 Task: Create a due date automation trigger when advanced on, 2 working days before a card is due add fields with custom field "Resume" set to a date more than 1 working days ago at 11:00 AM.
Action: Mouse moved to (845, 247)
Screenshot: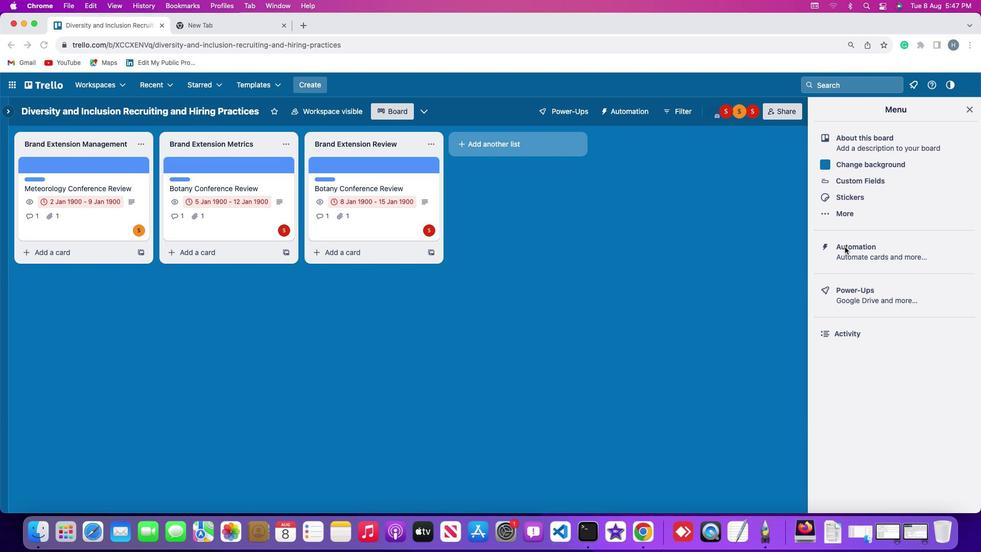 
Action: Mouse pressed left at (845, 247)
Screenshot: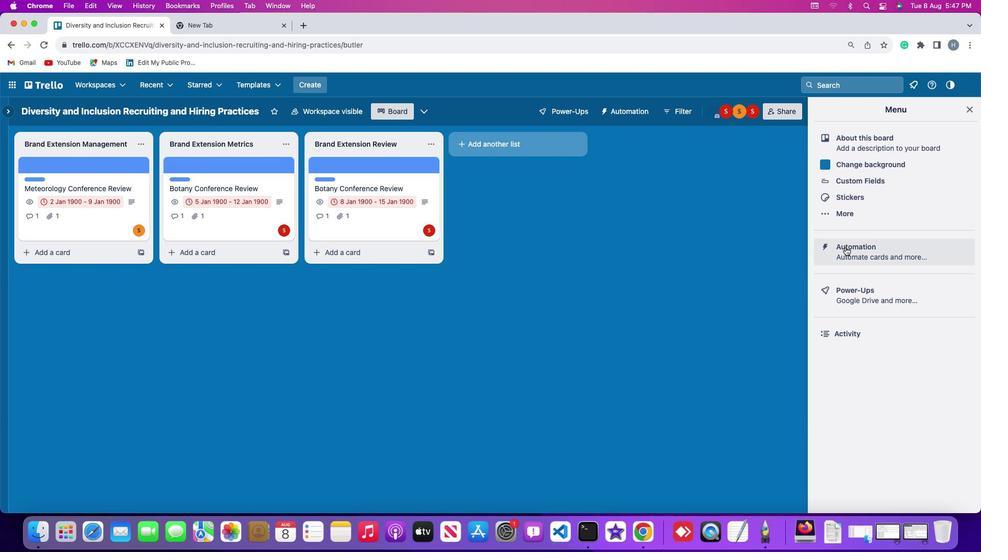
Action: Mouse moved to (845, 247)
Screenshot: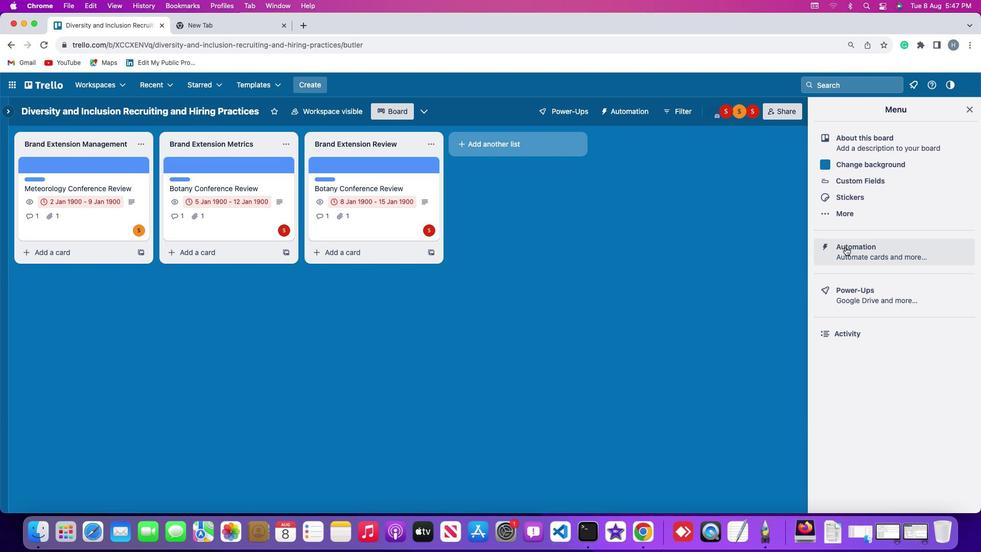 
Action: Mouse pressed left at (845, 247)
Screenshot: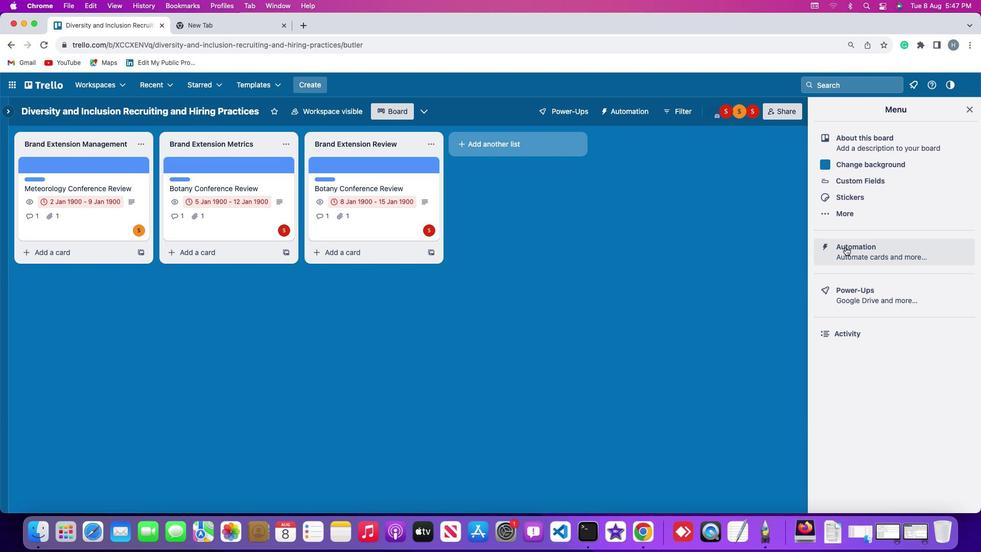 
Action: Mouse moved to (75, 243)
Screenshot: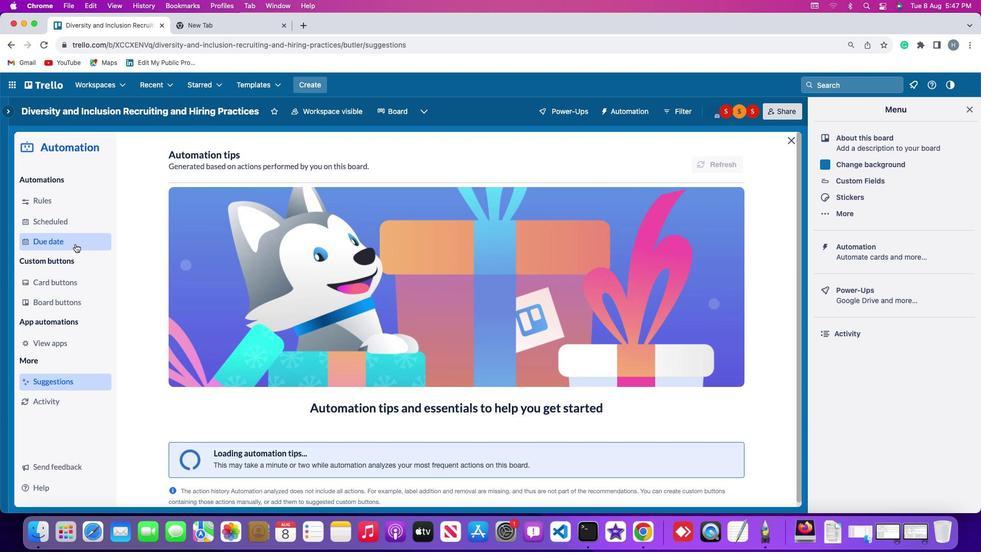 
Action: Mouse pressed left at (75, 243)
Screenshot: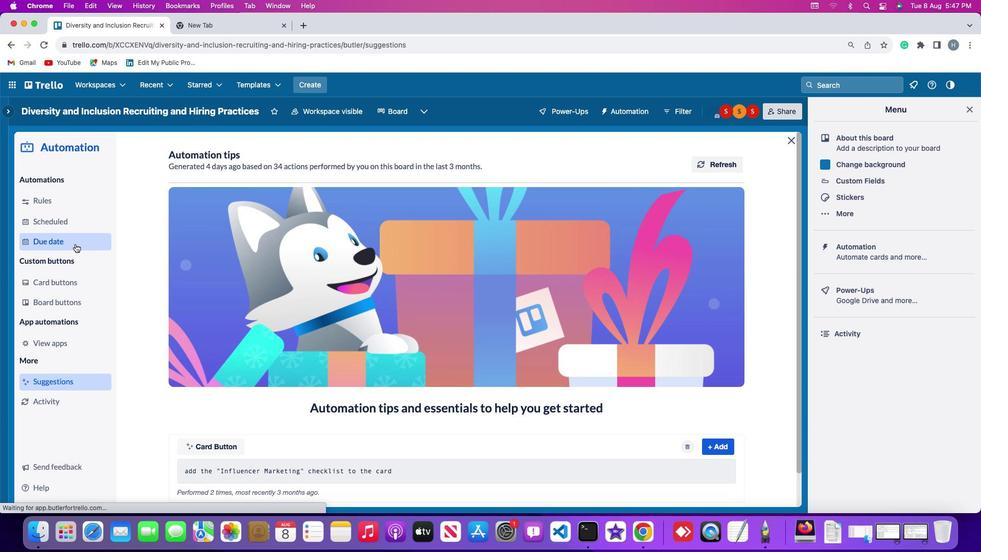 
Action: Mouse moved to (706, 161)
Screenshot: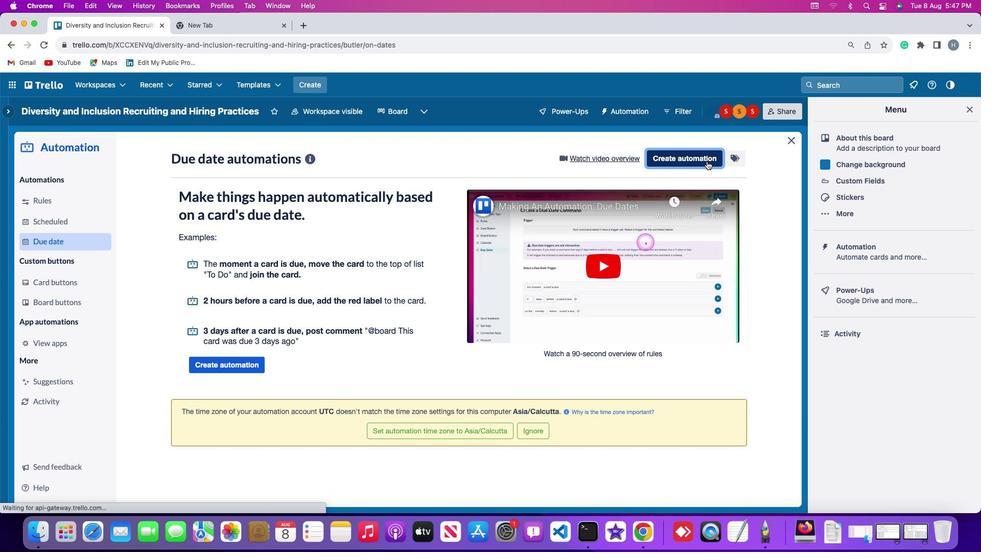 
Action: Mouse pressed left at (706, 161)
Screenshot: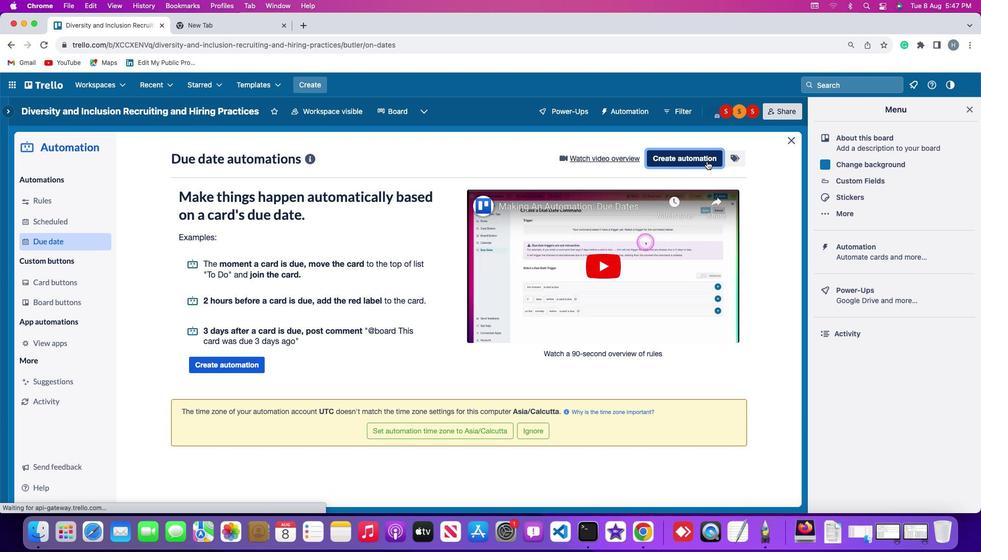 
Action: Mouse moved to (272, 251)
Screenshot: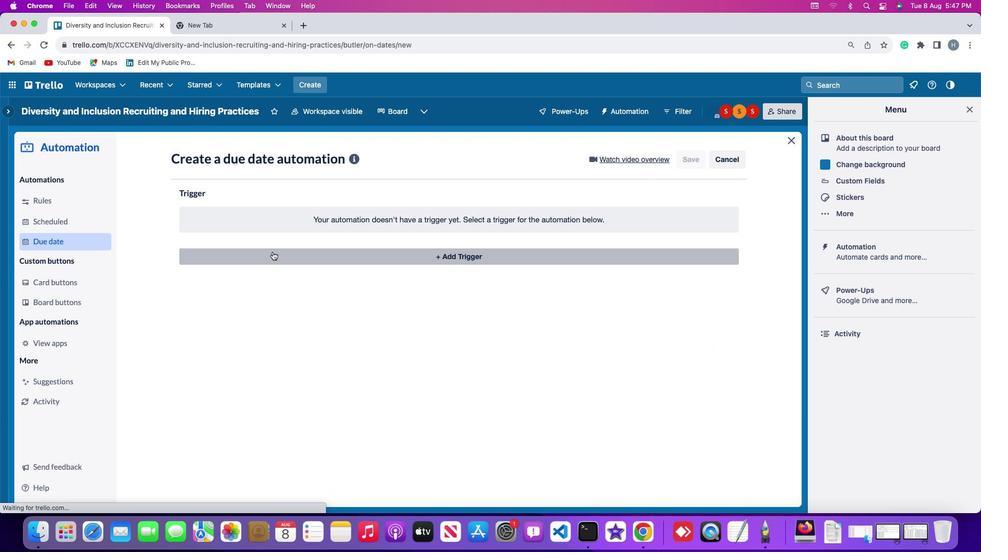 
Action: Mouse pressed left at (272, 251)
Screenshot: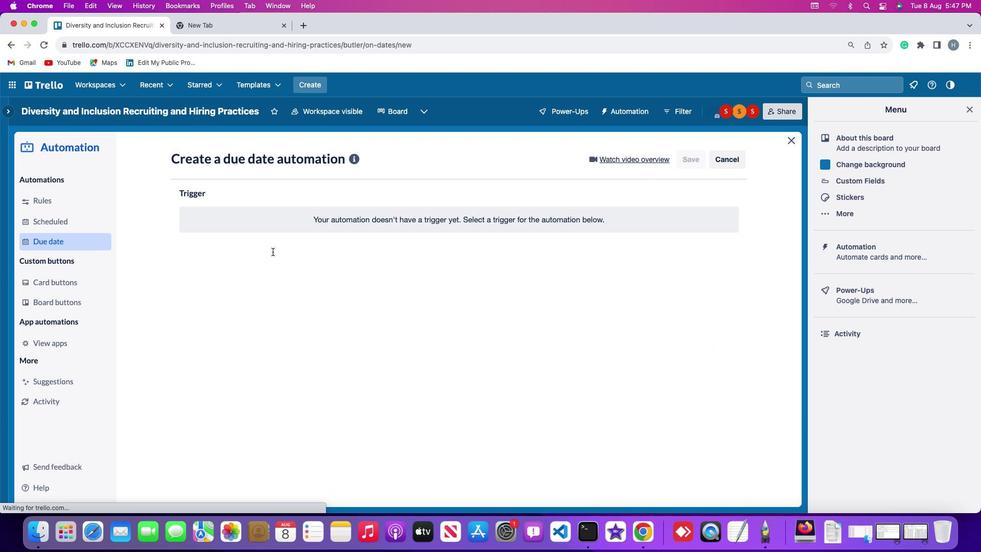 
Action: Mouse moved to (198, 407)
Screenshot: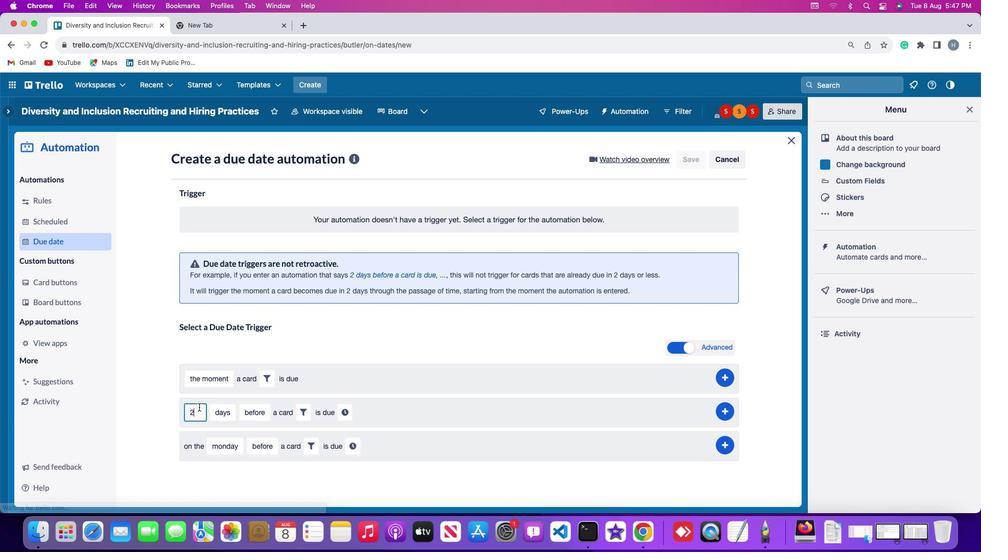 
Action: Mouse pressed left at (198, 407)
Screenshot: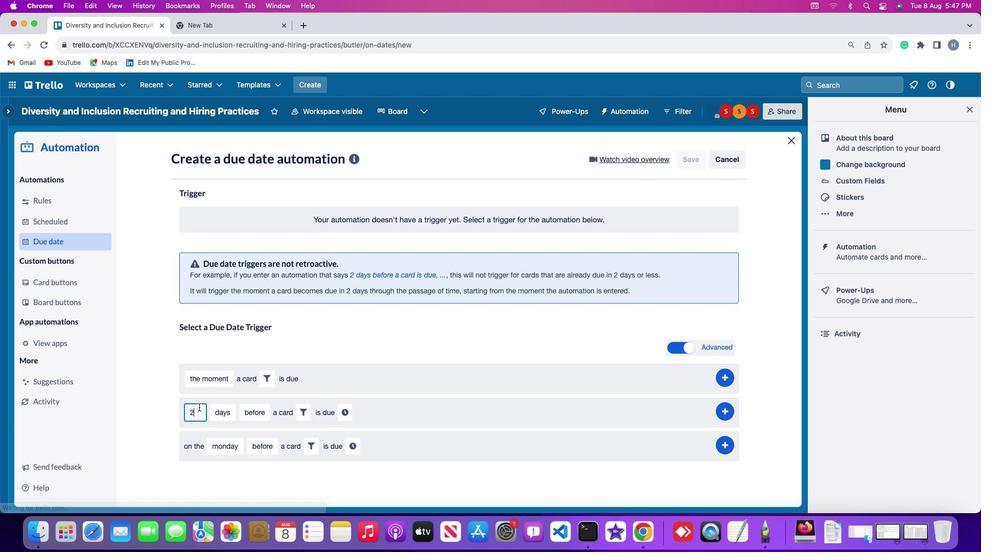 
Action: Key pressed Key.backspace'2'
Screenshot: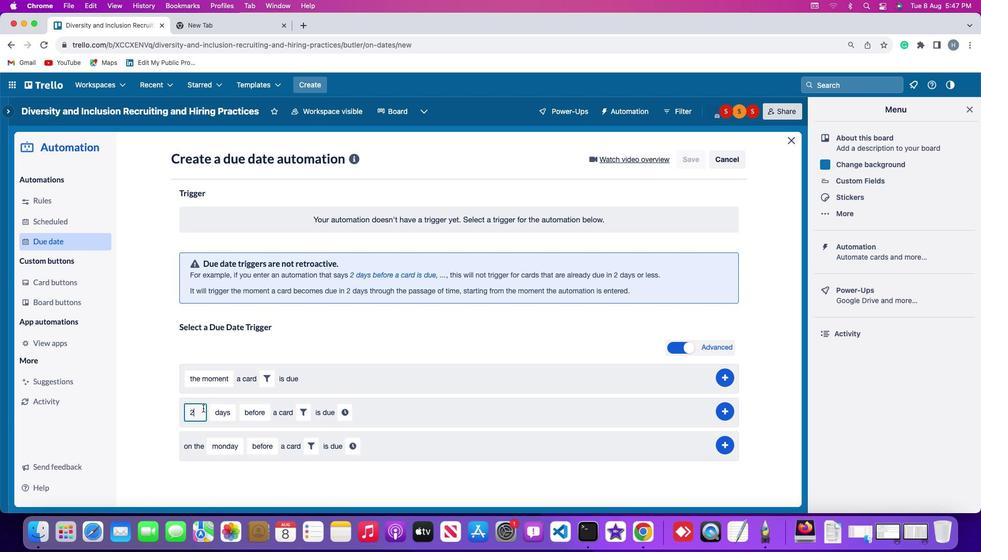 
Action: Mouse moved to (229, 407)
Screenshot: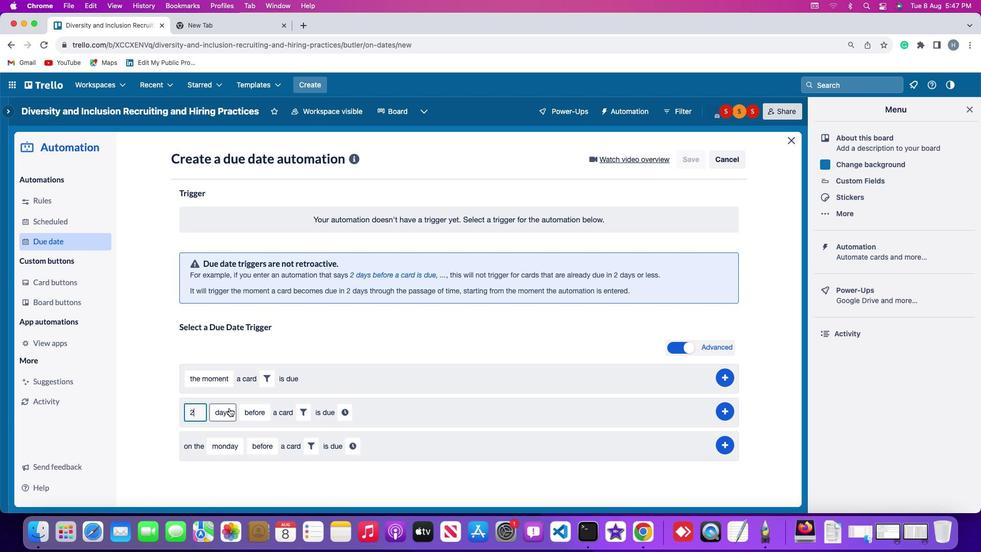 
Action: Mouse pressed left at (229, 407)
Screenshot: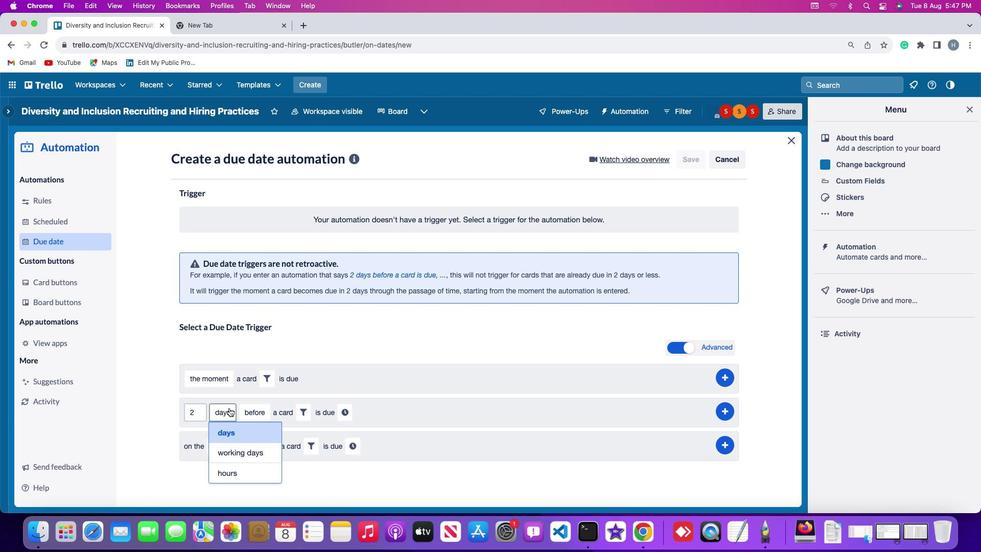 
Action: Mouse moved to (233, 457)
Screenshot: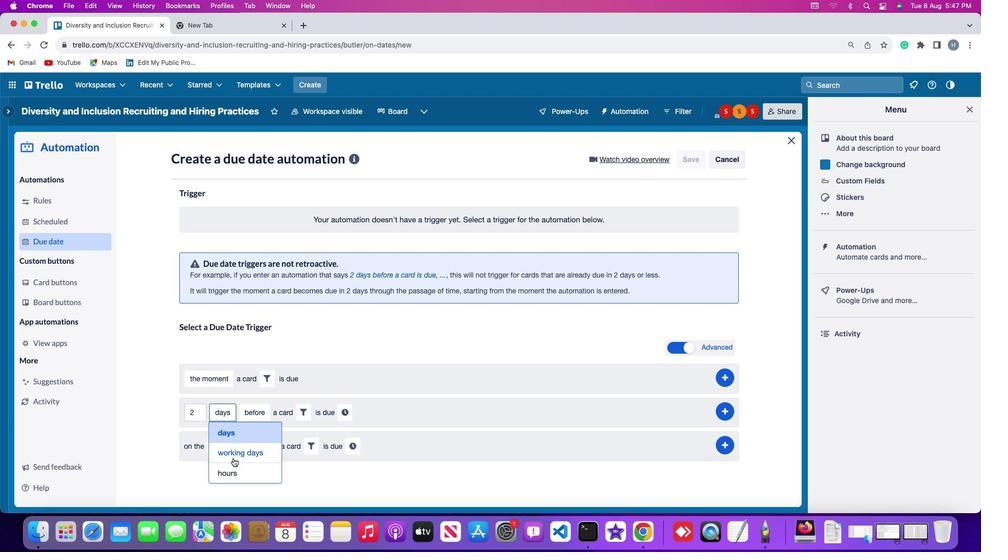 
Action: Mouse pressed left at (233, 457)
Screenshot: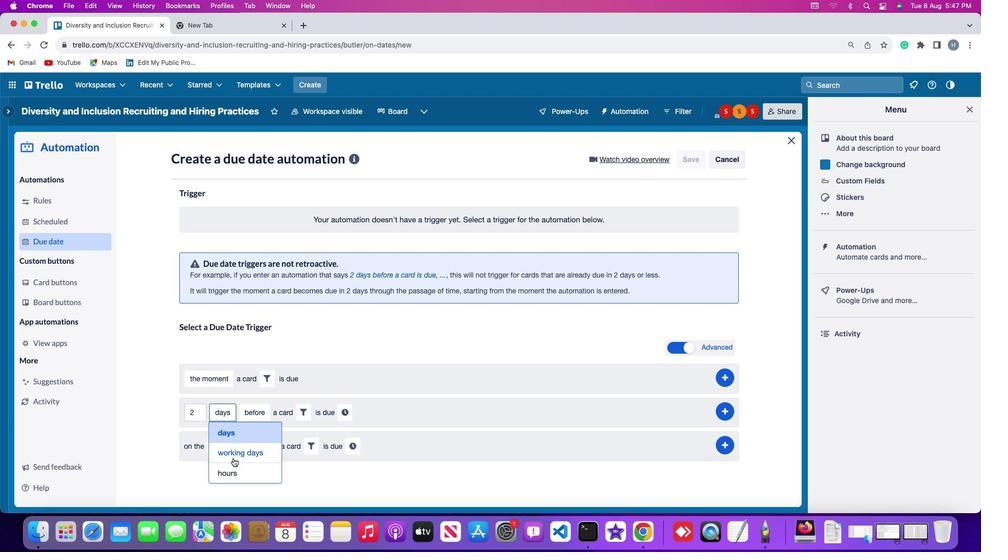 
Action: Mouse moved to (286, 411)
Screenshot: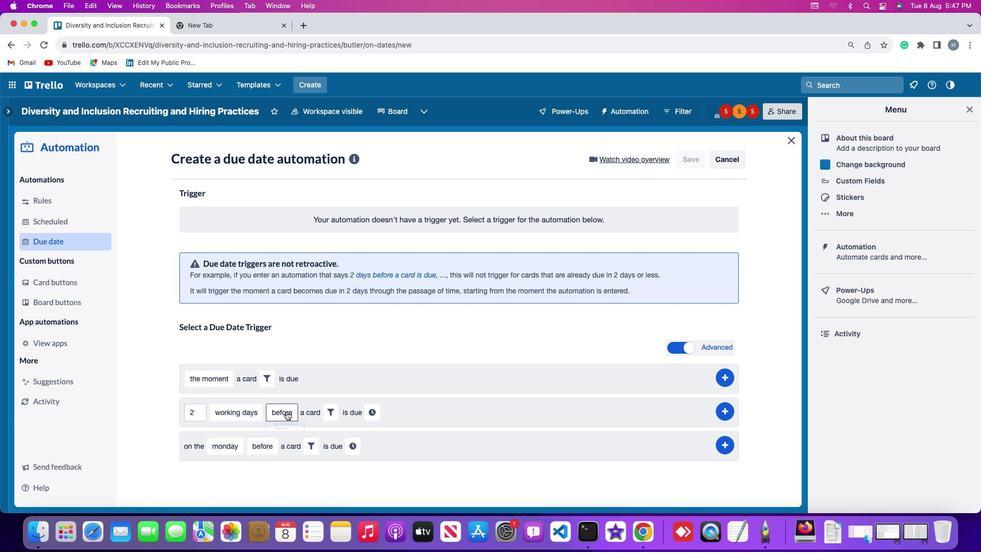 
Action: Mouse pressed left at (286, 411)
Screenshot: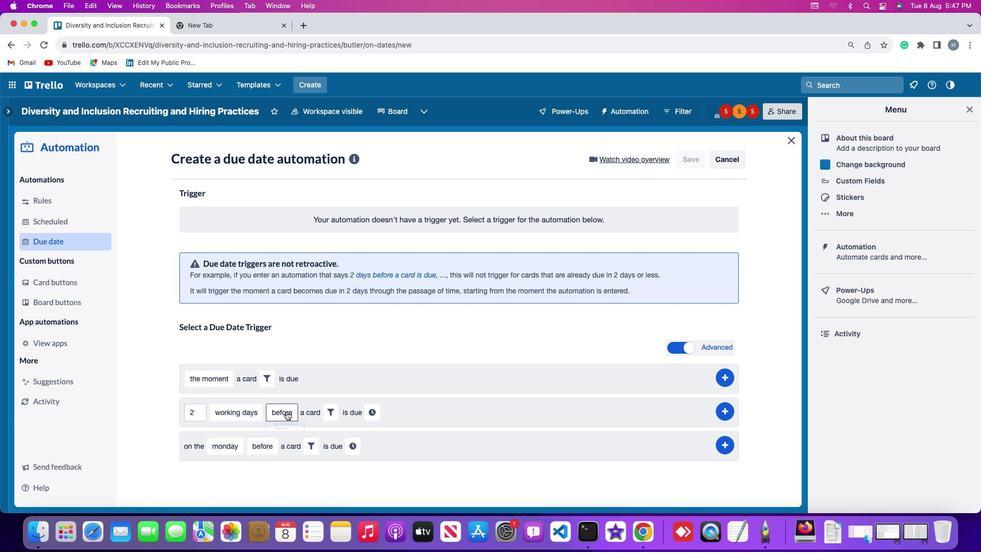 
Action: Mouse moved to (286, 433)
Screenshot: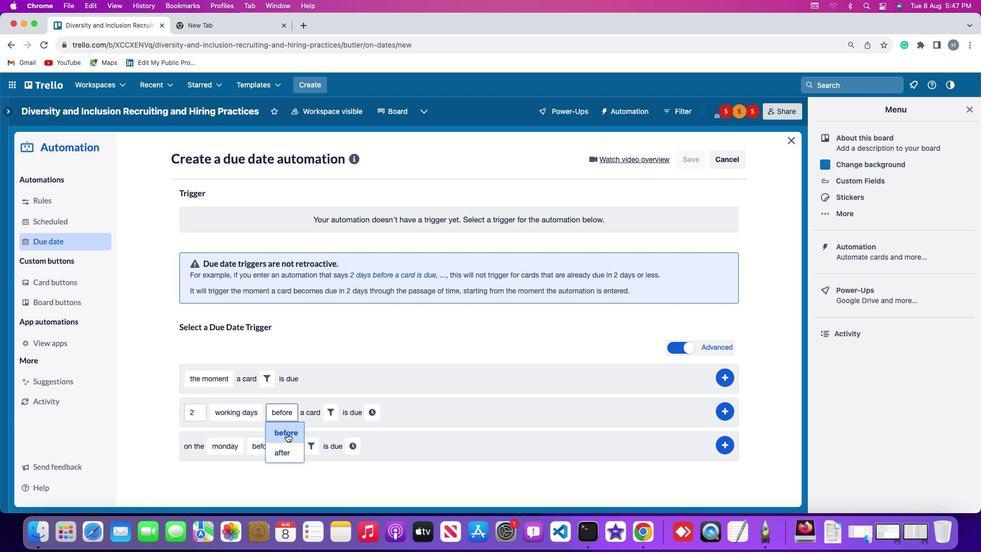 
Action: Mouse pressed left at (286, 433)
Screenshot: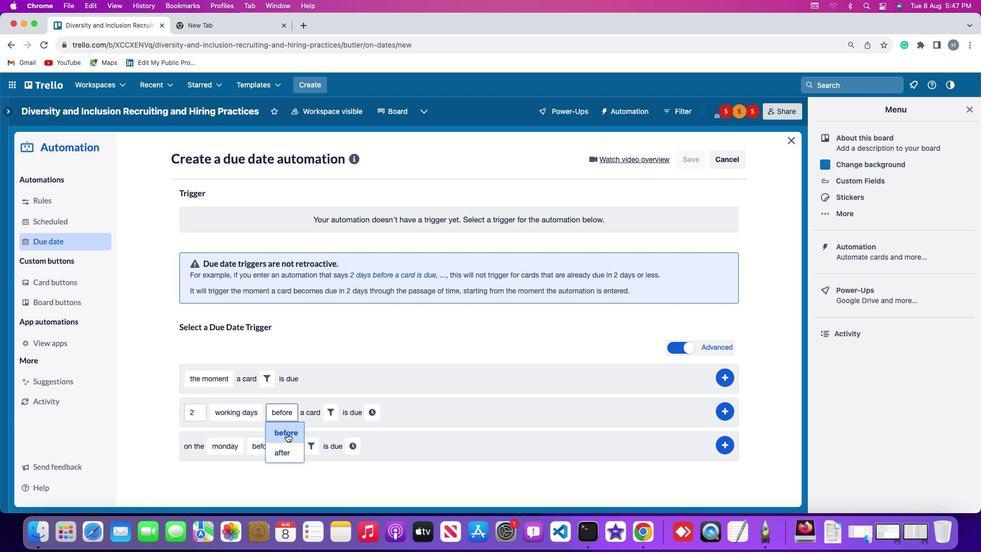 
Action: Mouse moved to (330, 414)
Screenshot: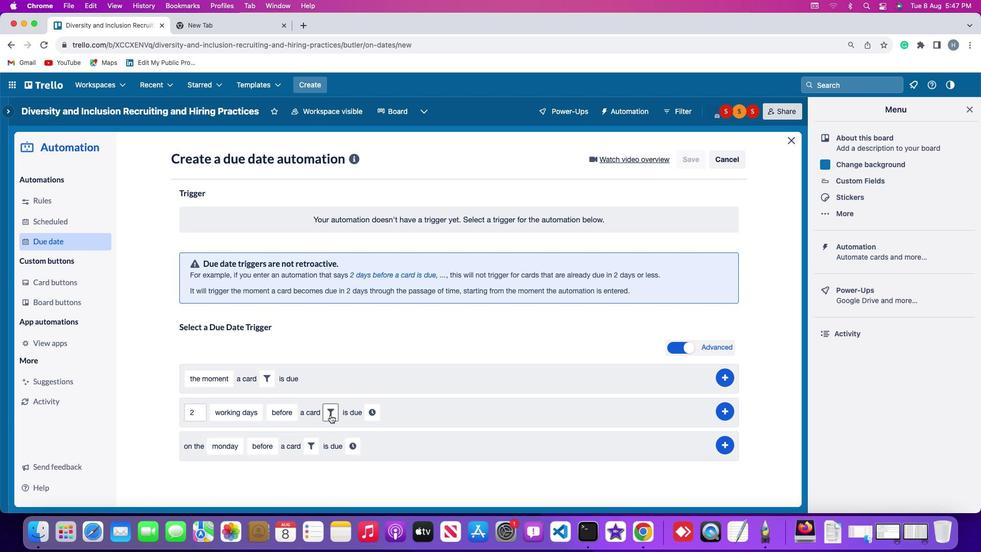 
Action: Mouse pressed left at (330, 414)
Screenshot: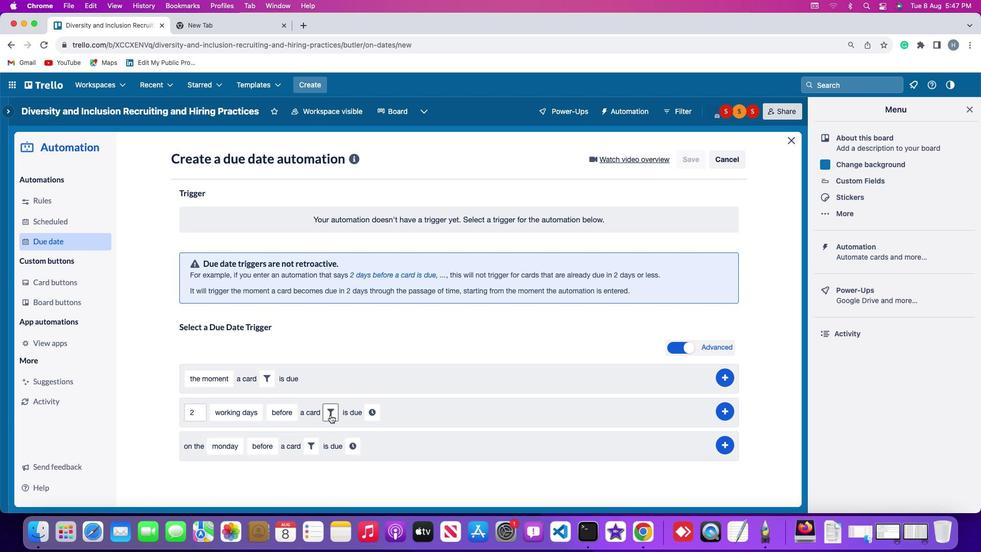 
Action: Mouse moved to (493, 446)
Screenshot: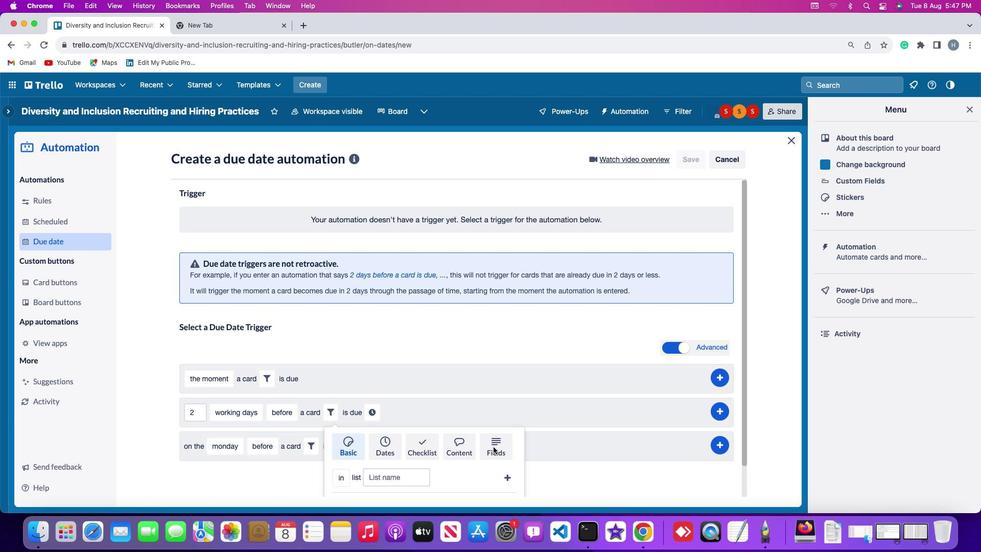 
Action: Mouse pressed left at (493, 446)
Screenshot: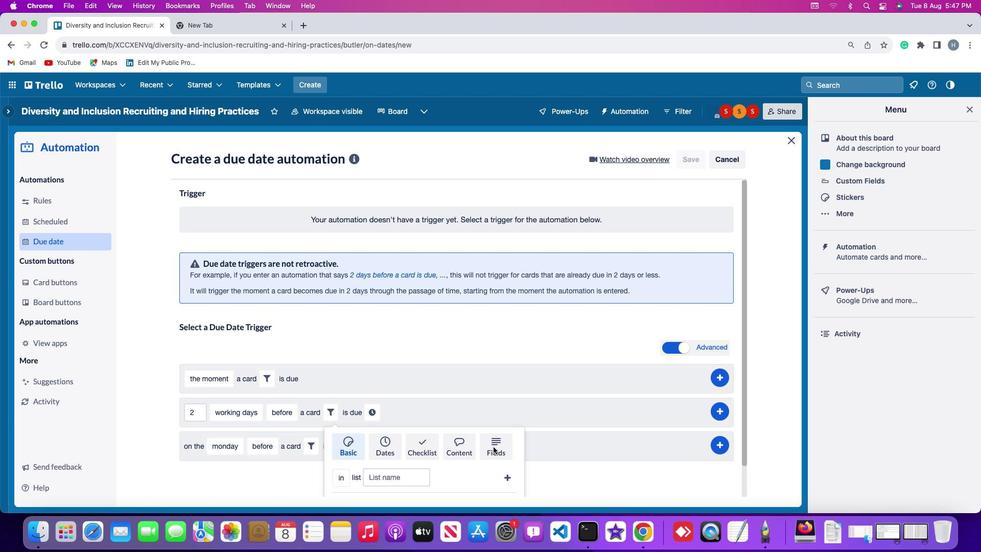 
Action: Mouse moved to (305, 467)
Screenshot: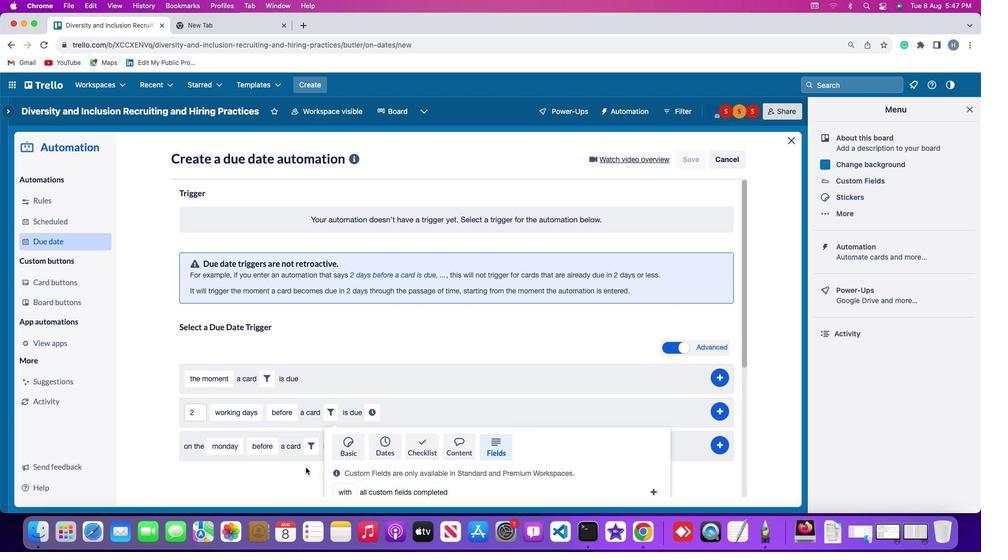 
Action: Mouse scrolled (305, 467) with delta (0, 0)
Screenshot: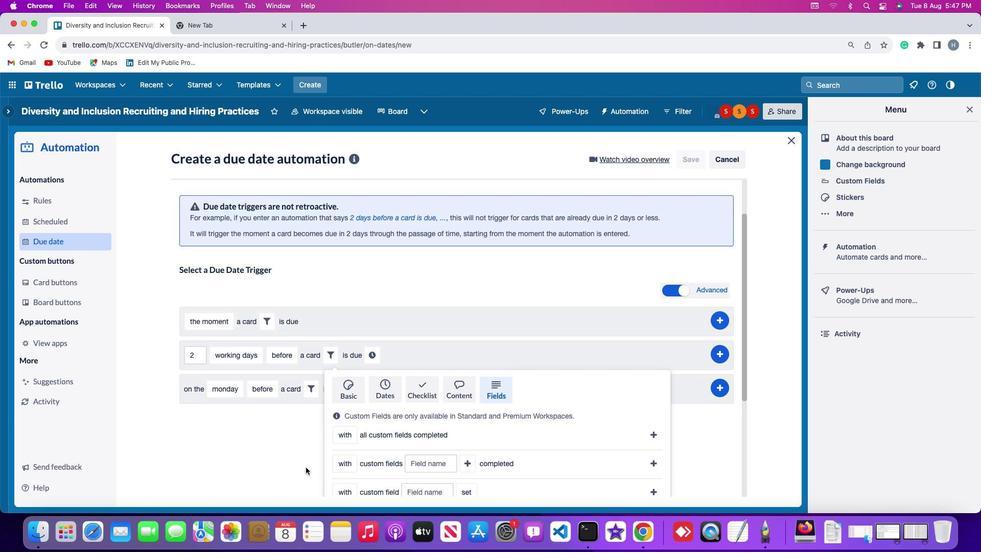 
Action: Mouse scrolled (305, 467) with delta (0, 0)
Screenshot: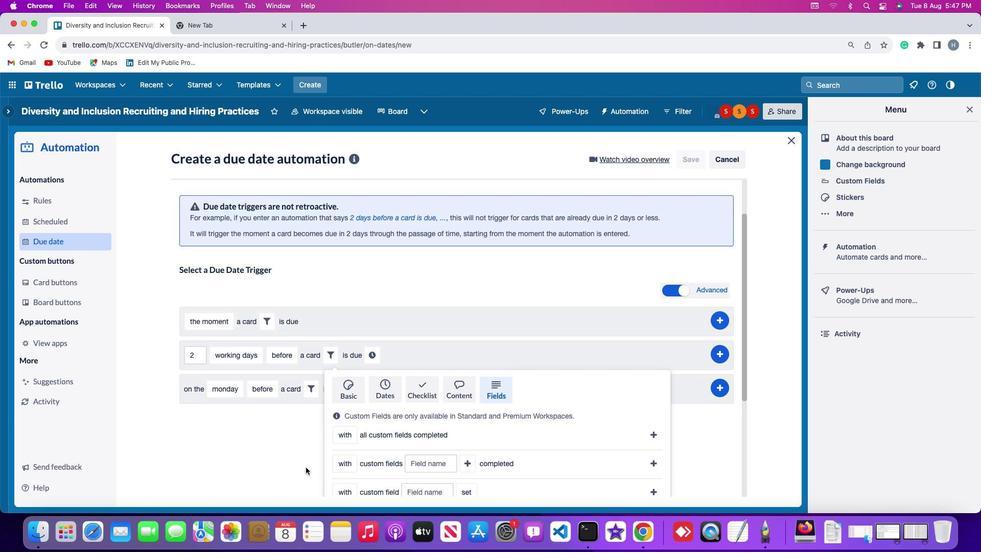 
Action: Mouse scrolled (305, 467) with delta (0, -1)
Screenshot: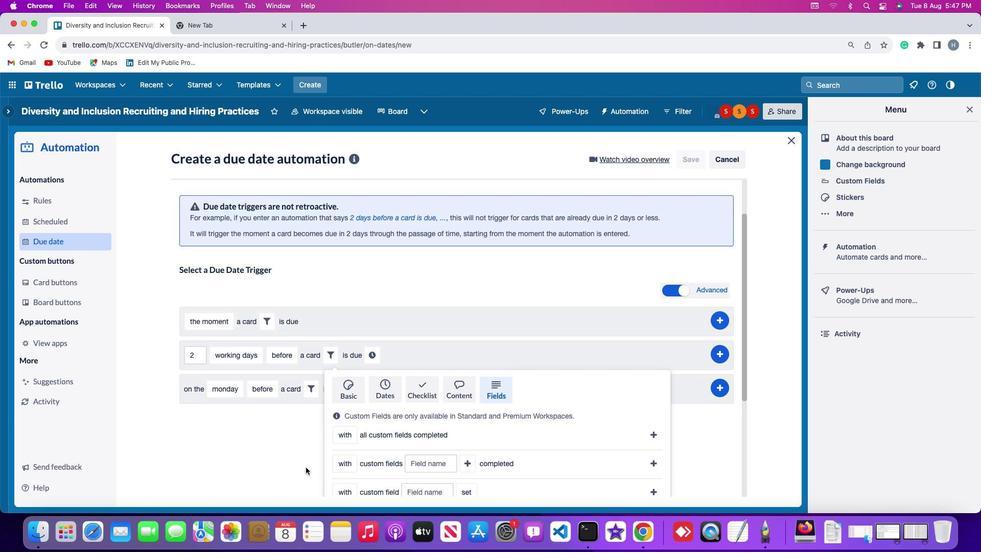 
Action: Mouse scrolled (305, 467) with delta (0, -2)
Screenshot: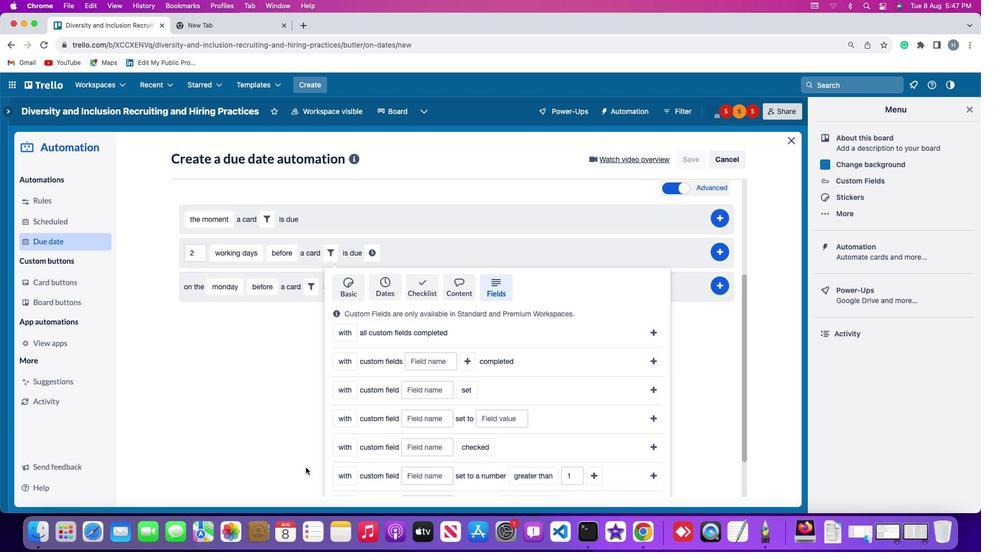 
Action: Mouse scrolled (305, 467) with delta (0, -2)
Screenshot: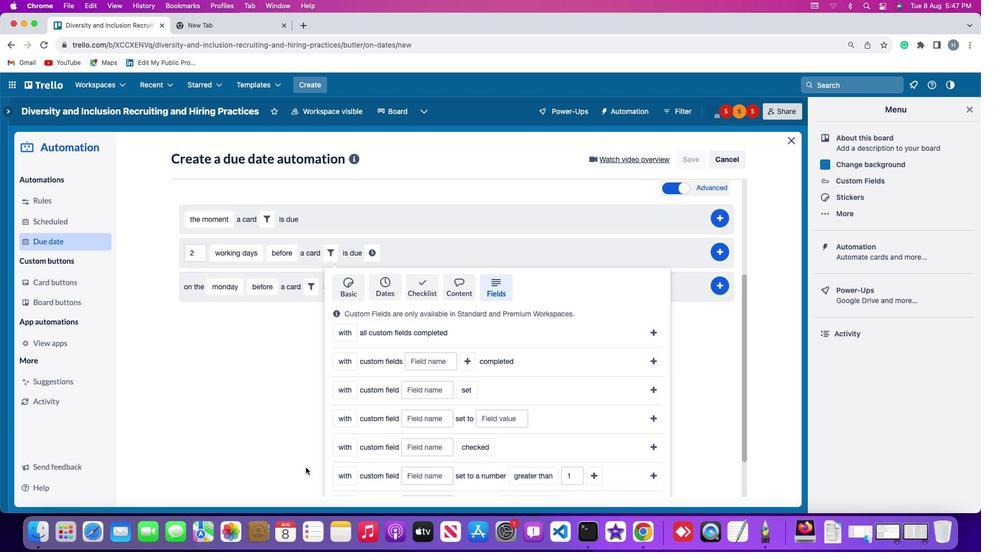 
Action: Mouse scrolled (305, 467) with delta (0, -3)
Screenshot: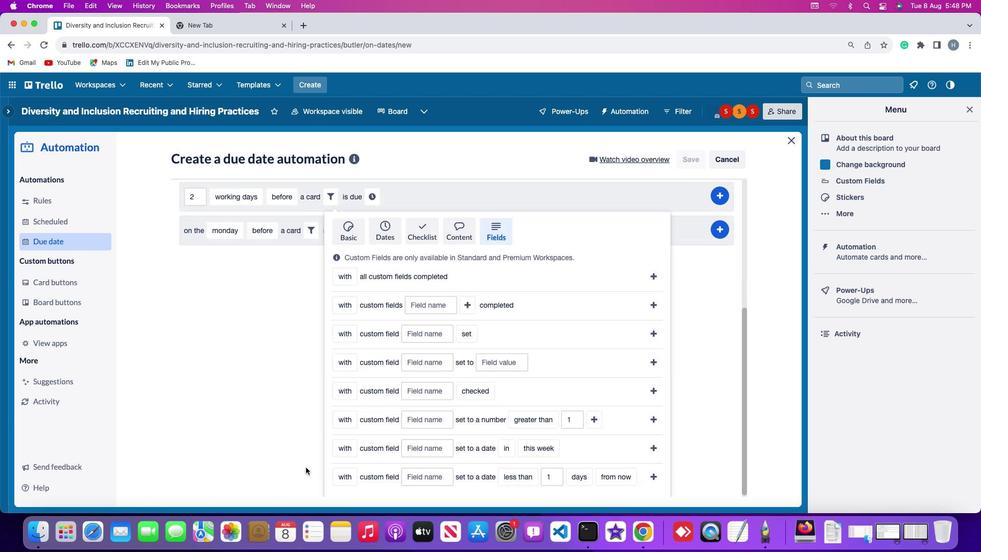 
Action: Mouse scrolled (305, 467) with delta (0, -3)
Screenshot: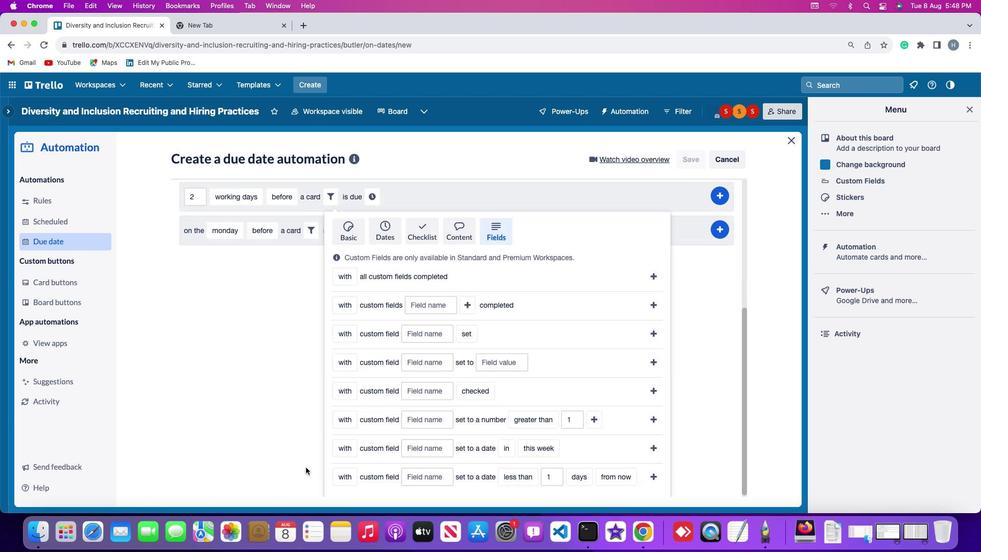 
Action: Mouse scrolled (305, 467) with delta (0, 0)
Screenshot: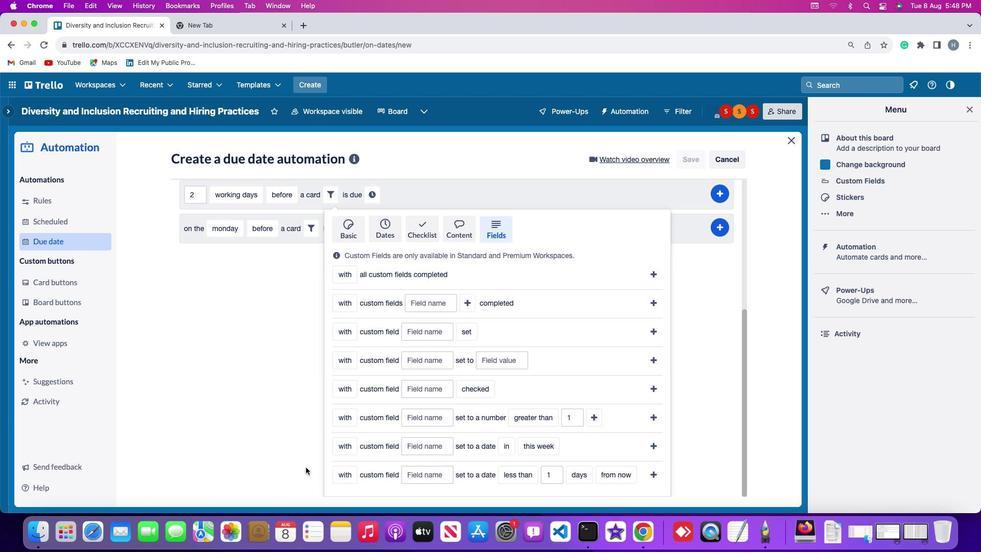 
Action: Mouse scrolled (305, 467) with delta (0, 0)
Screenshot: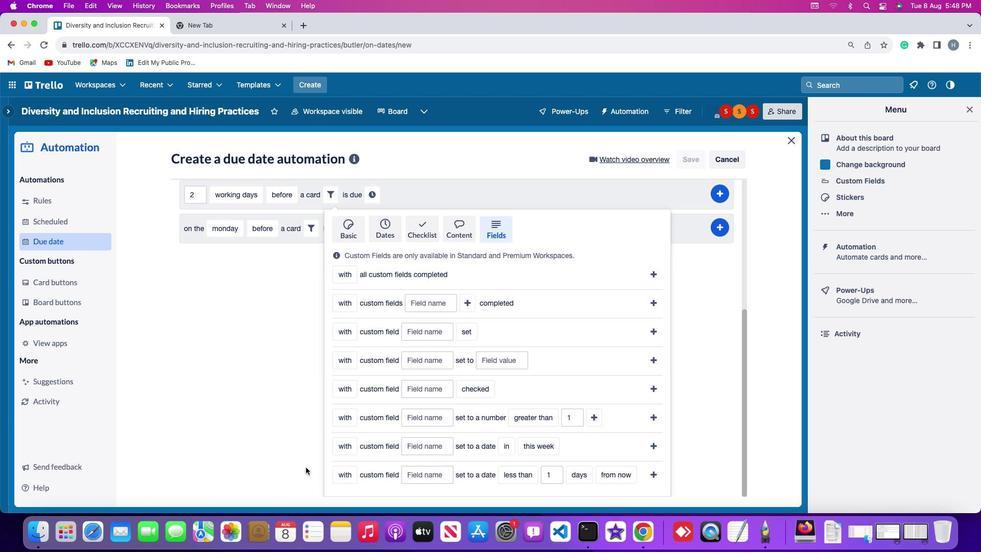
Action: Mouse scrolled (305, 467) with delta (0, -1)
Screenshot: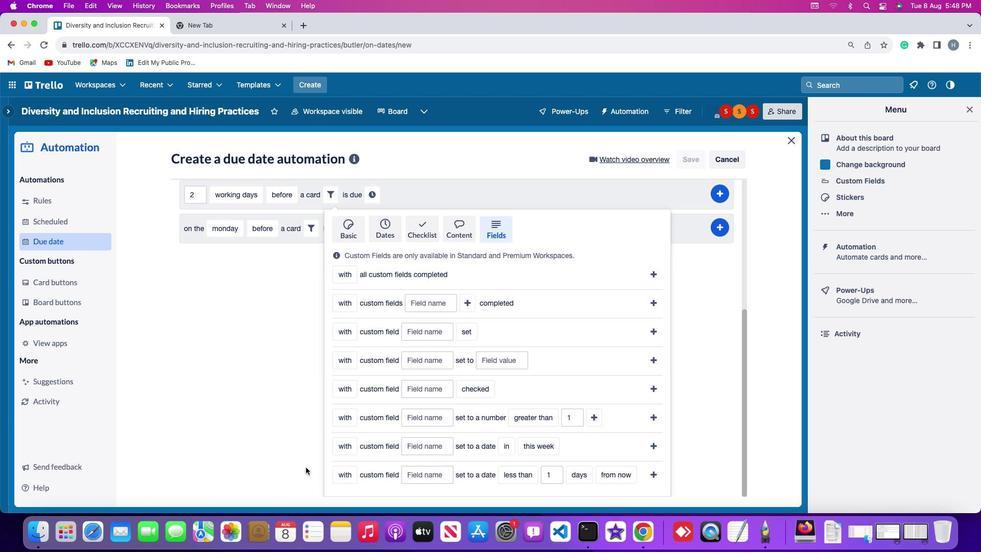 
Action: Mouse scrolled (305, 467) with delta (0, -2)
Screenshot: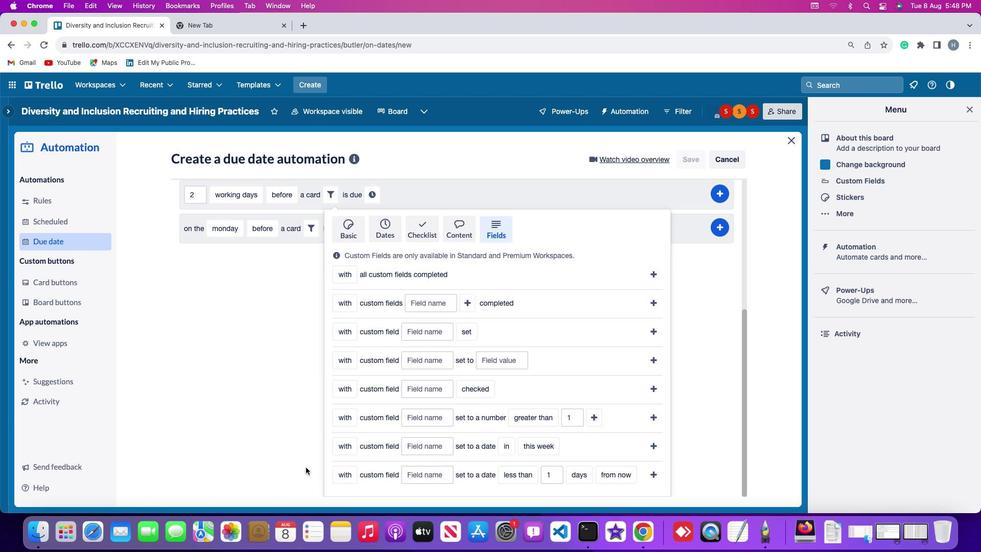 
Action: Mouse moved to (347, 478)
Screenshot: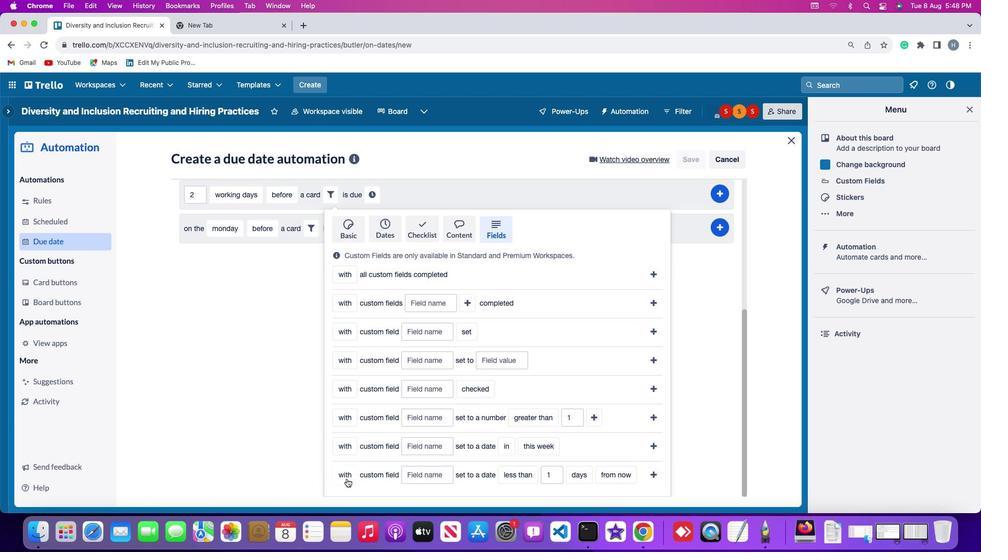
Action: Mouse pressed left at (347, 478)
Screenshot: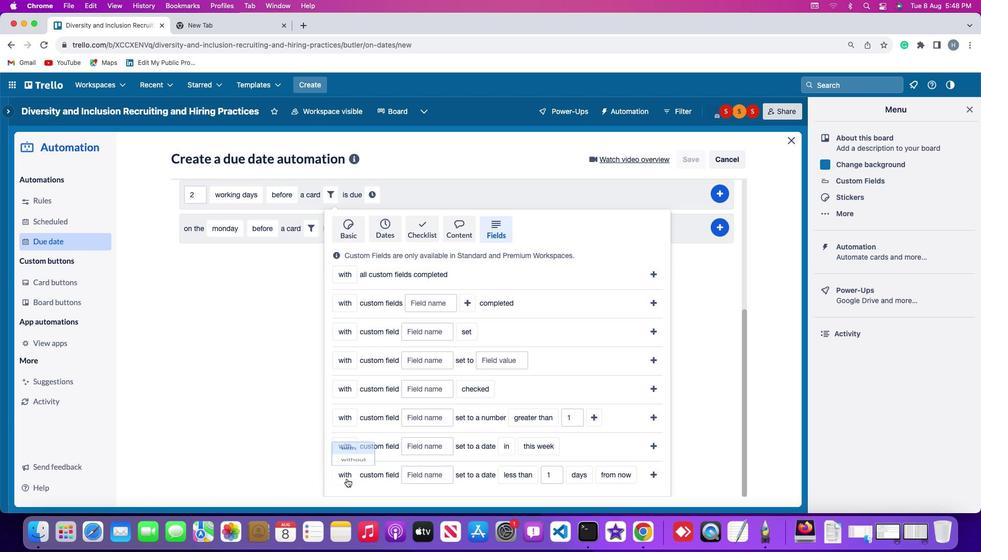 
Action: Mouse moved to (357, 433)
Screenshot: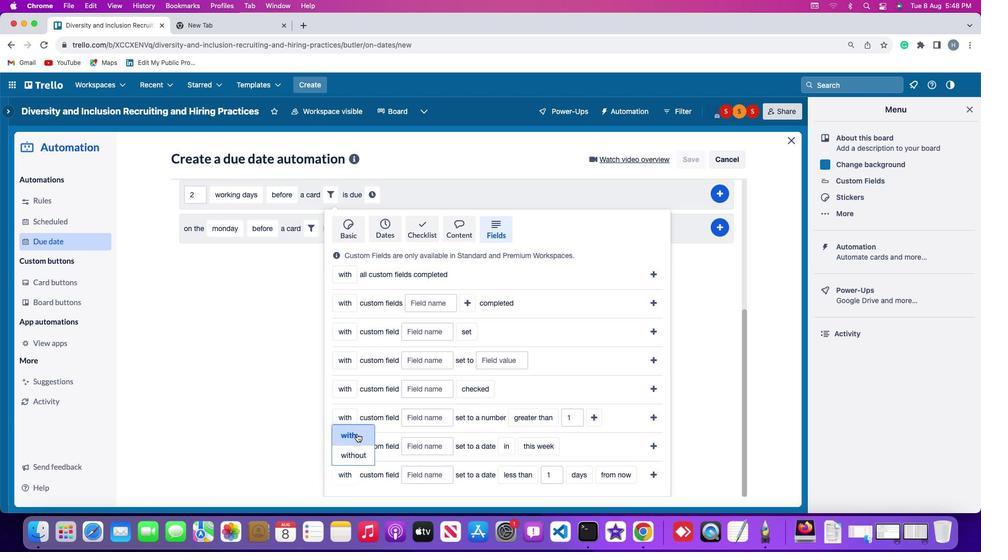 
Action: Mouse pressed left at (357, 433)
Screenshot: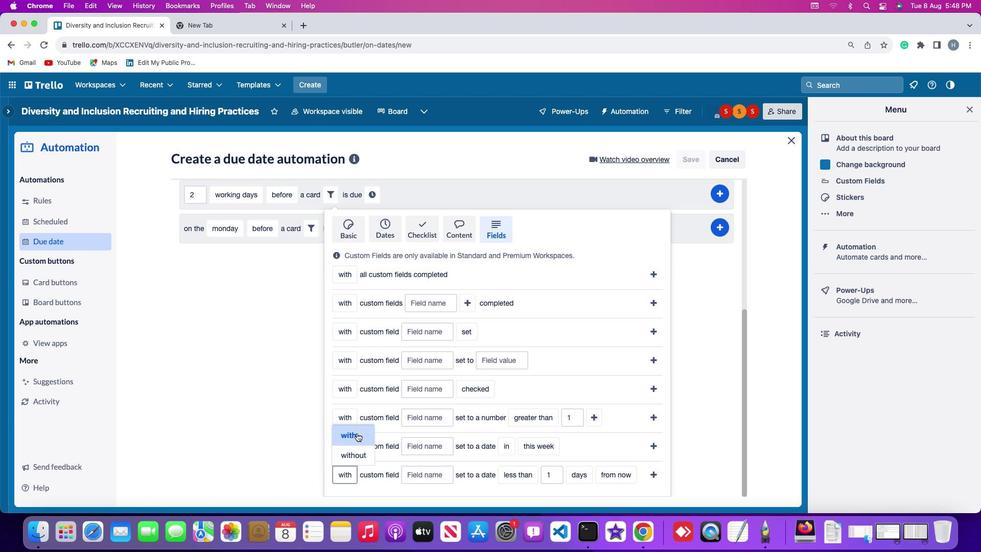
Action: Mouse moved to (421, 476)
Screenshot: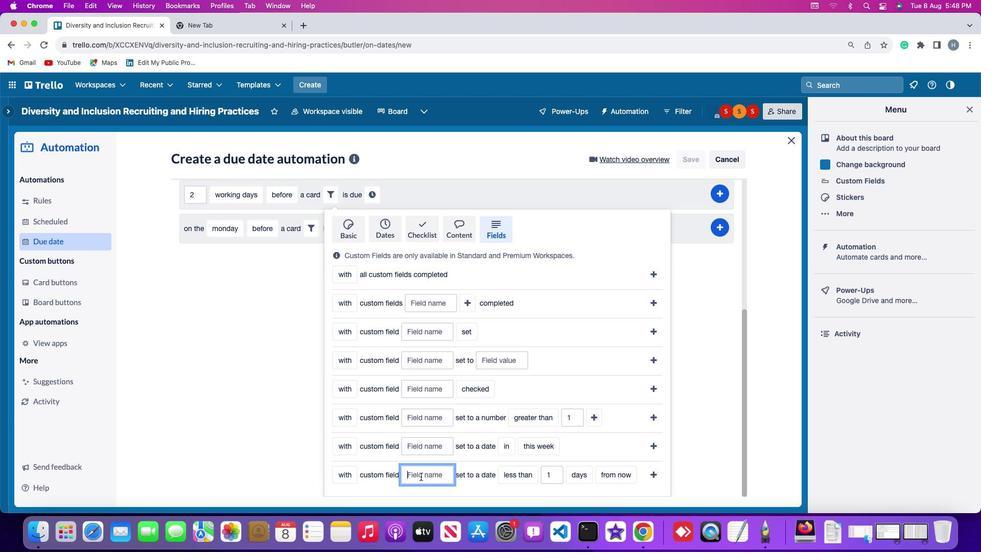 
Action: Mouse pressed left at (421, 476)
Screenshot: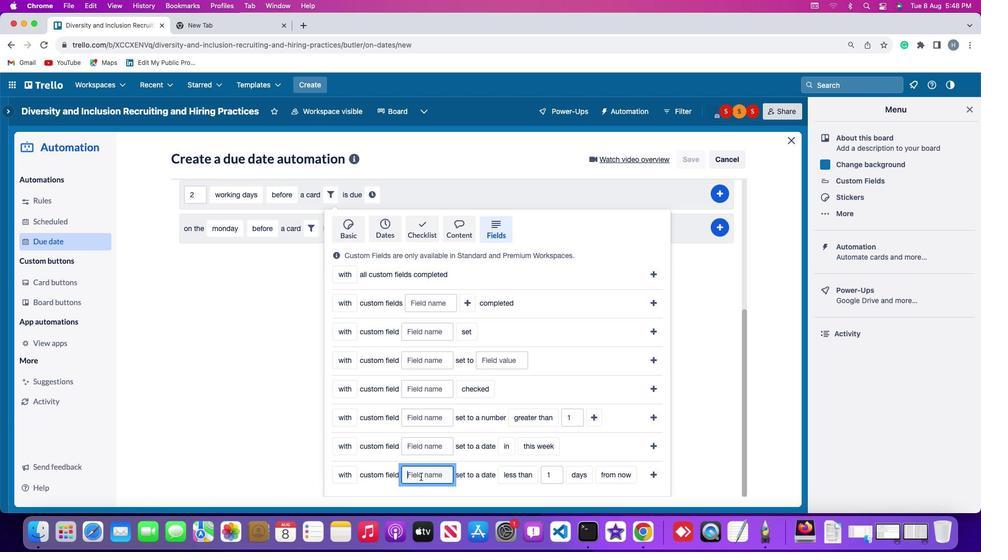 
Action: Key pressed Key.shift'R''e''s''u''m''e'
Screenshot: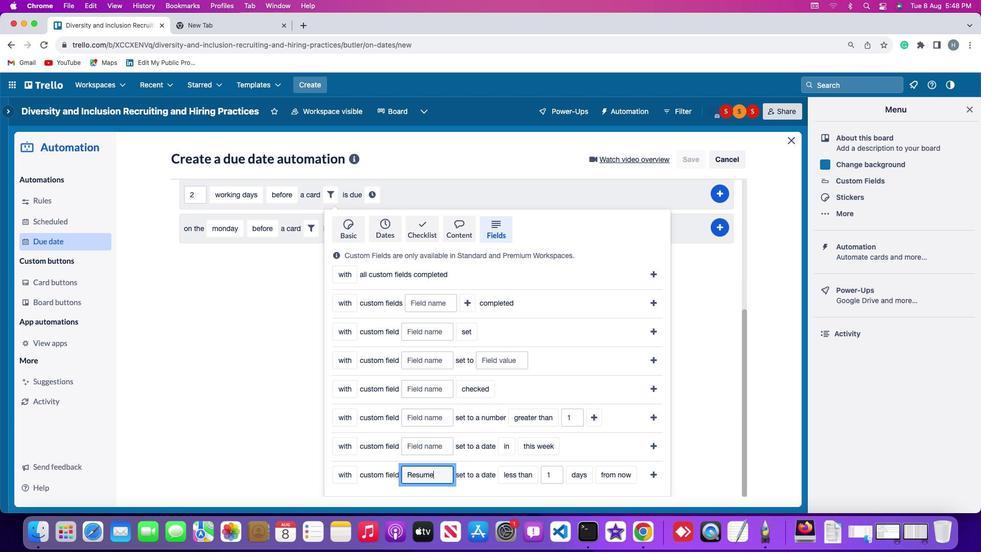 
Action: Mouse moved to (523, 475)
Screenshot: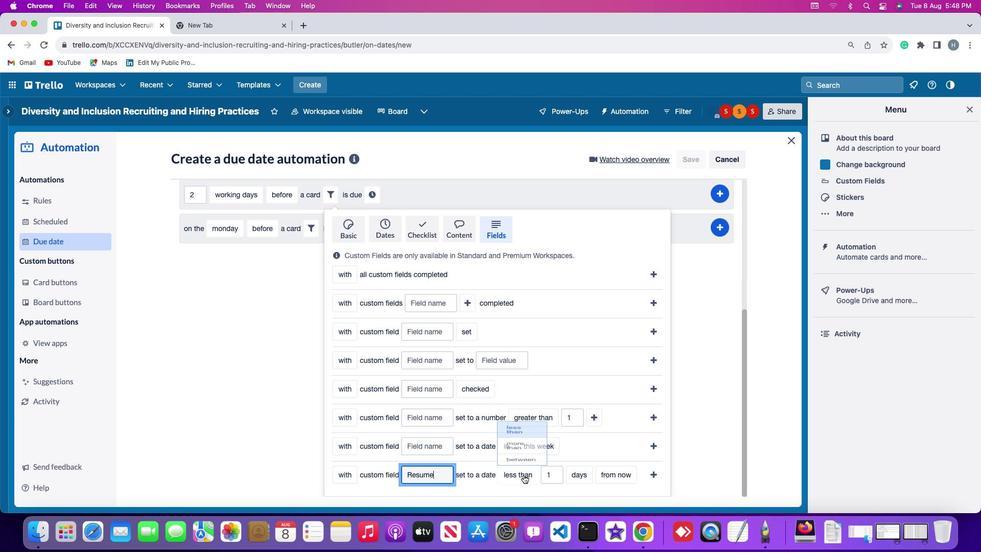 
Action: Mouse pressed left at (523, 475)
Screenshot: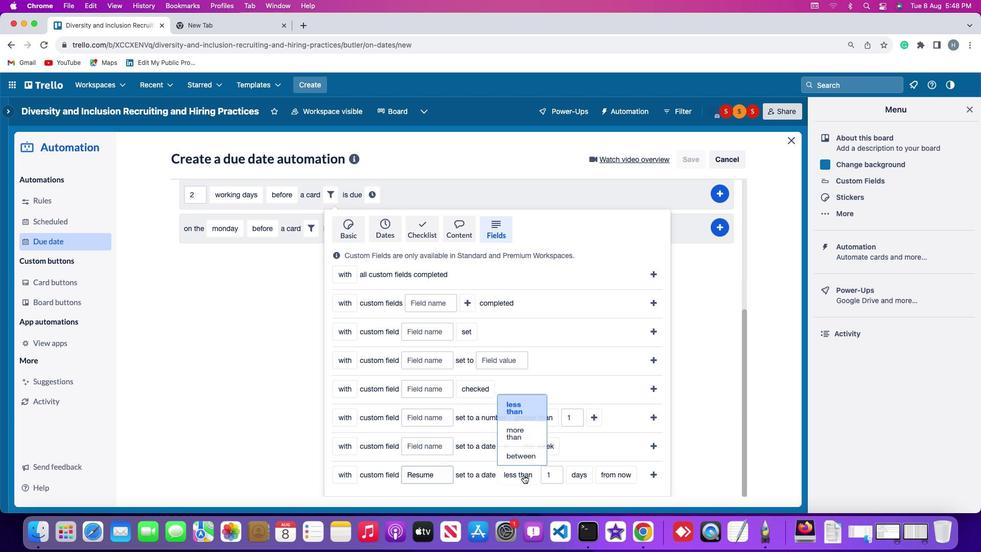 
Action: Mouse moved to (525, 430)
Screenshot: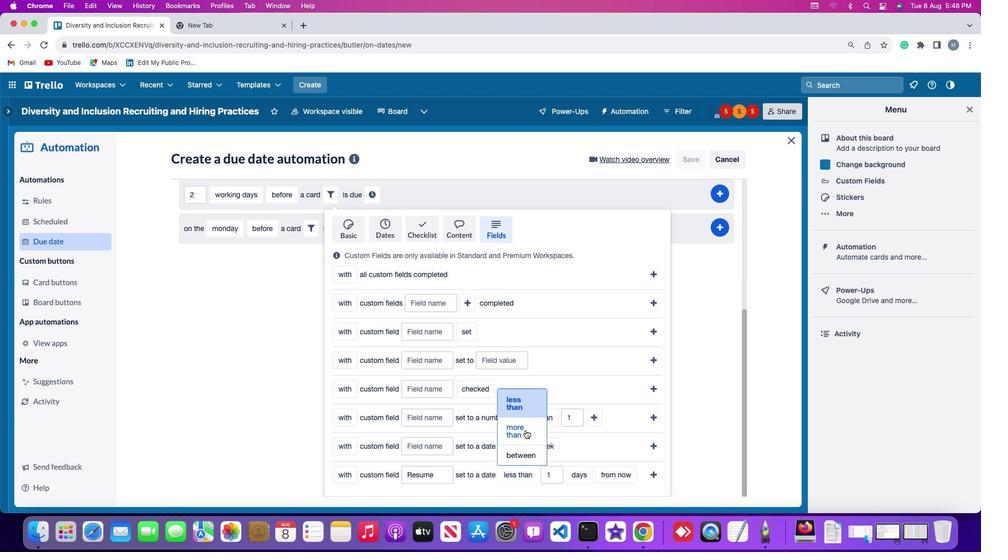 
Action: Mouse pressed left at (525, 430)
Screenshot: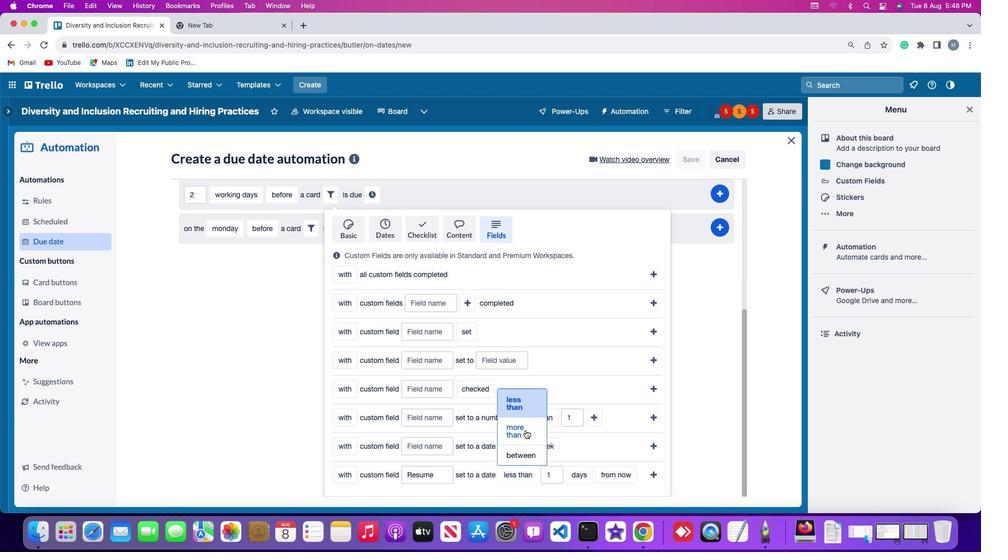 
Action: Mouse moved to (557, 474)
Screenshot: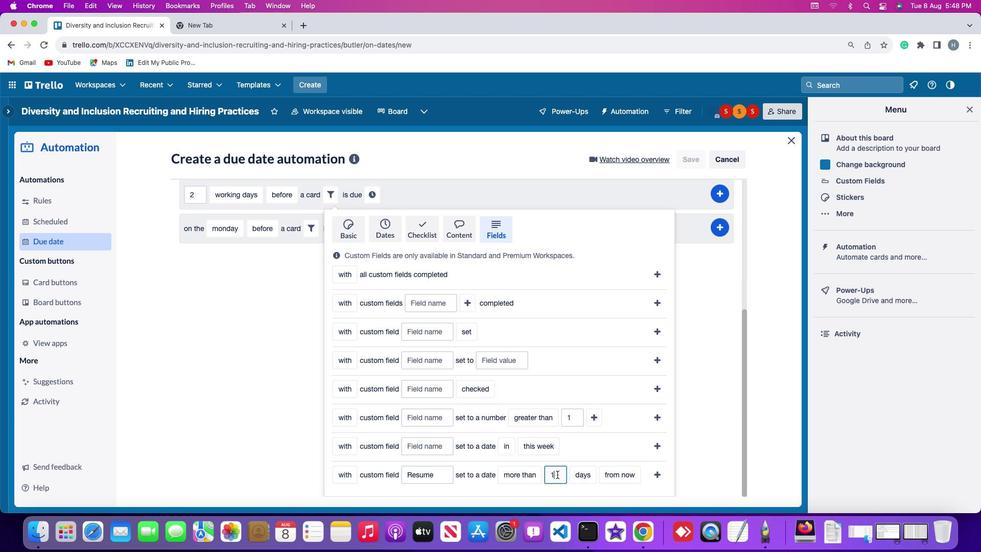 
Action: Mouse pressed left at (557, 474)
Screenshot: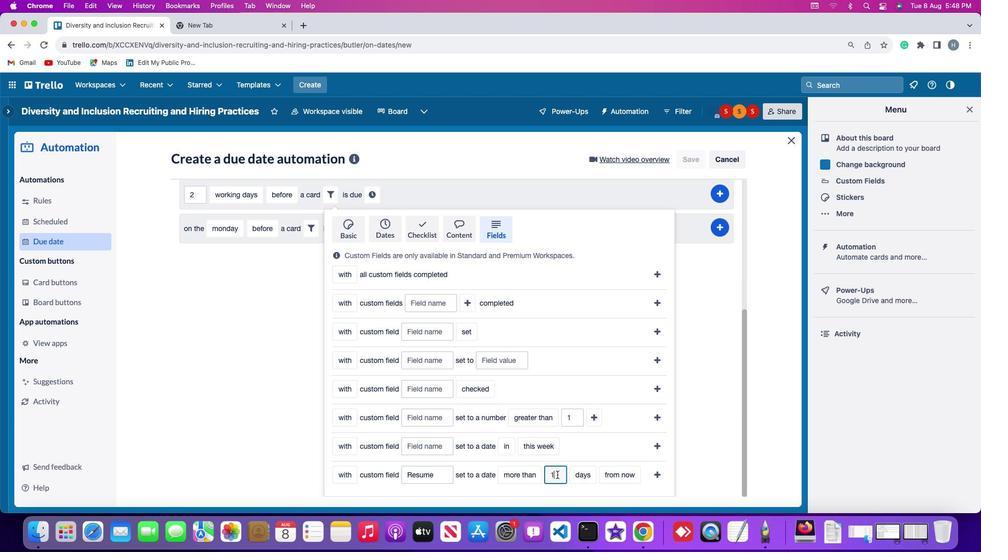 
Action: Key pressed Key.backspace
Screenshot: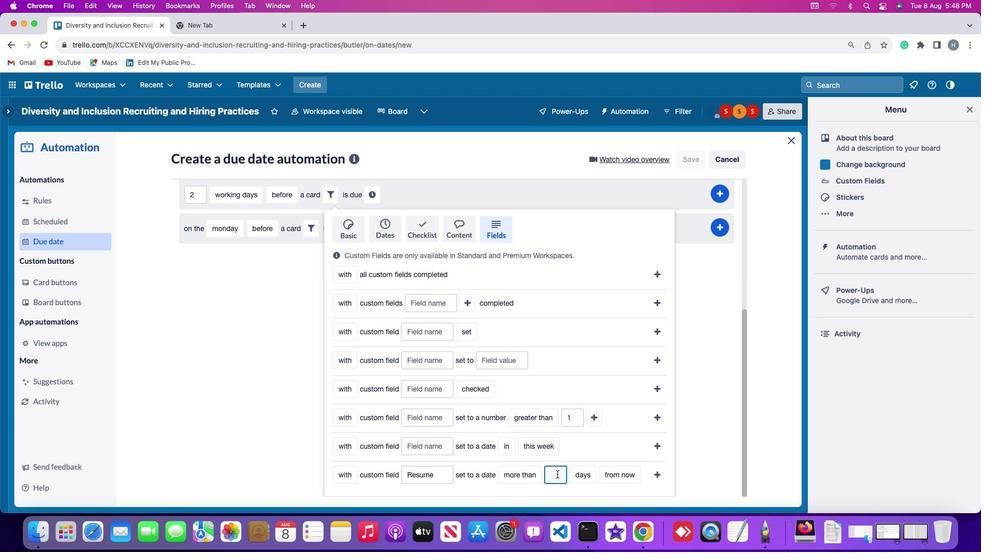 
Action: Mouse moved to (557, 474)
Screenshot: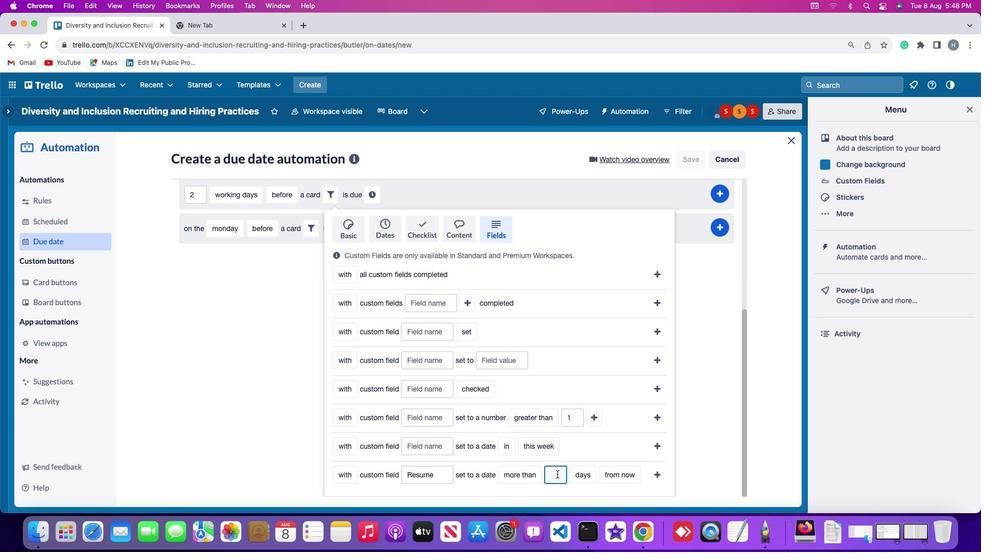 
Action: Key pressed '1'
Screenshot: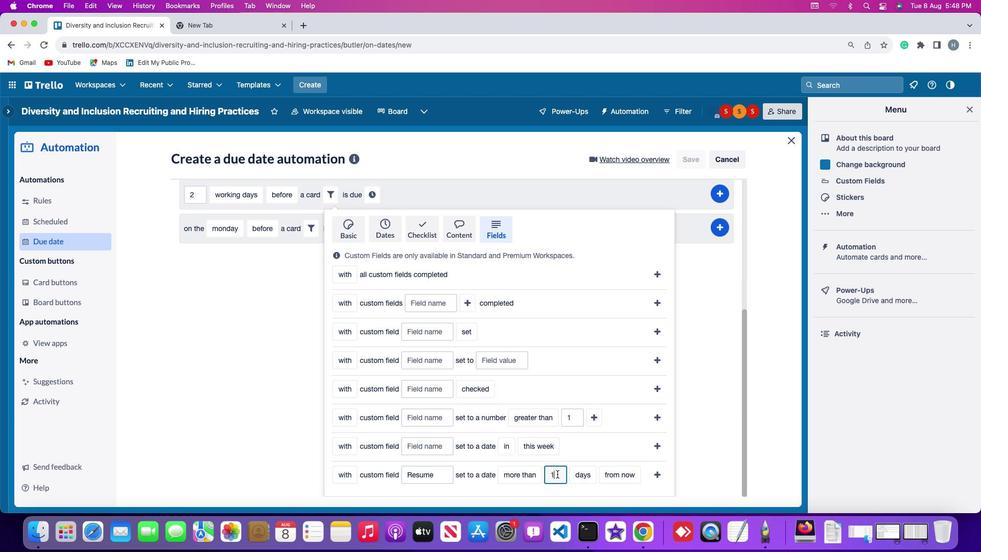 
Action: Mouse moved to (588, 456)
Screenshot: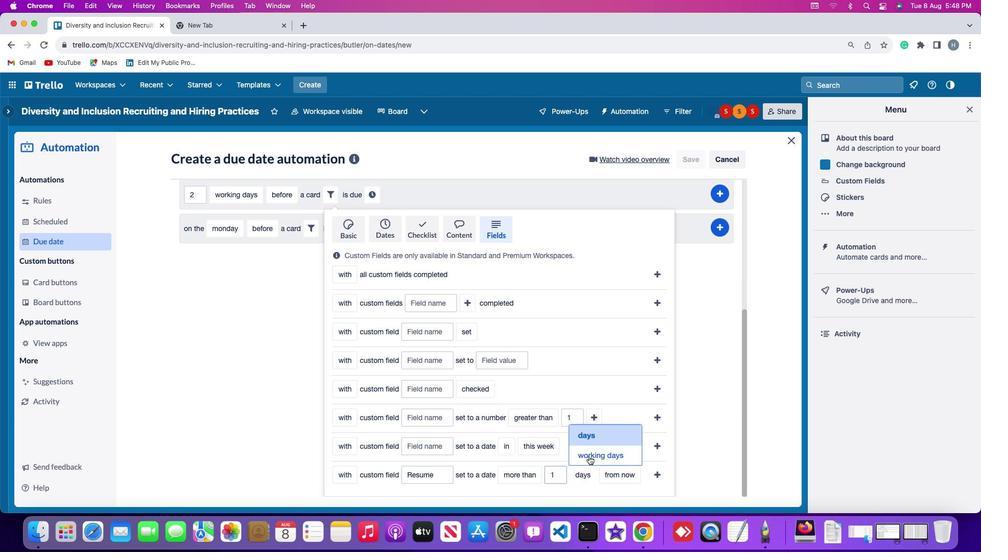 
Action: Mouse pressed left at (588, 456)
Screenshot: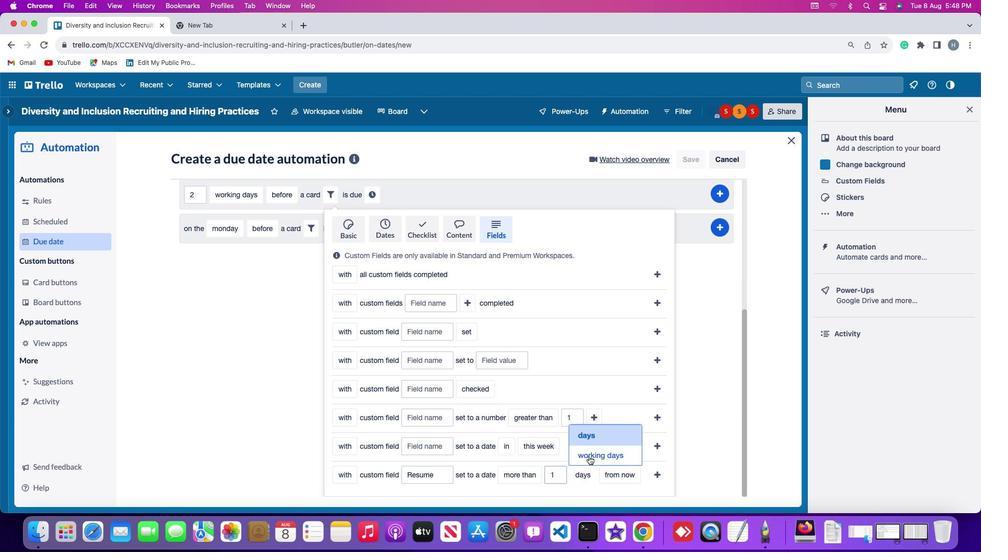 
Action: Mouse moved to (644, 470)
Screenshot: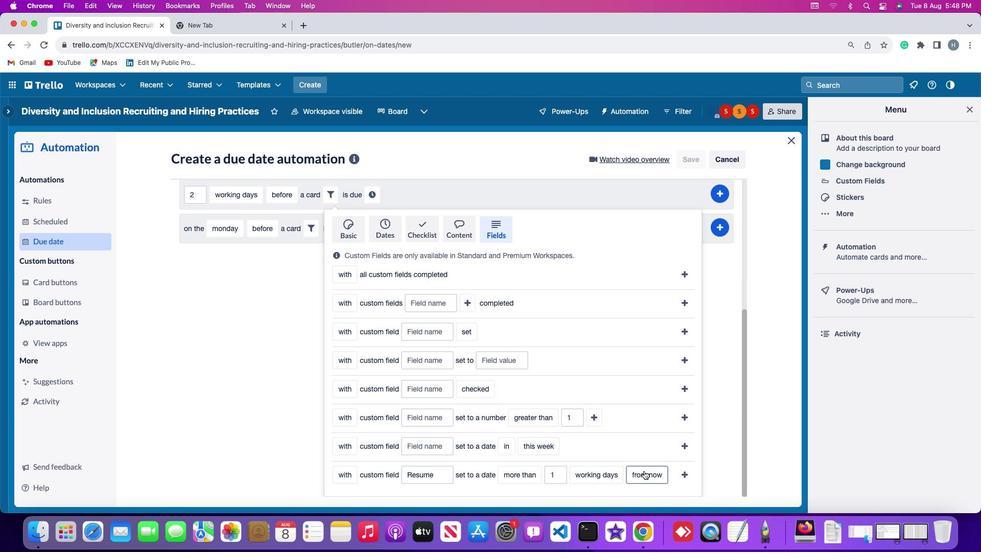 
Action: Mouse pressed left at (644, 470)
Screenshot: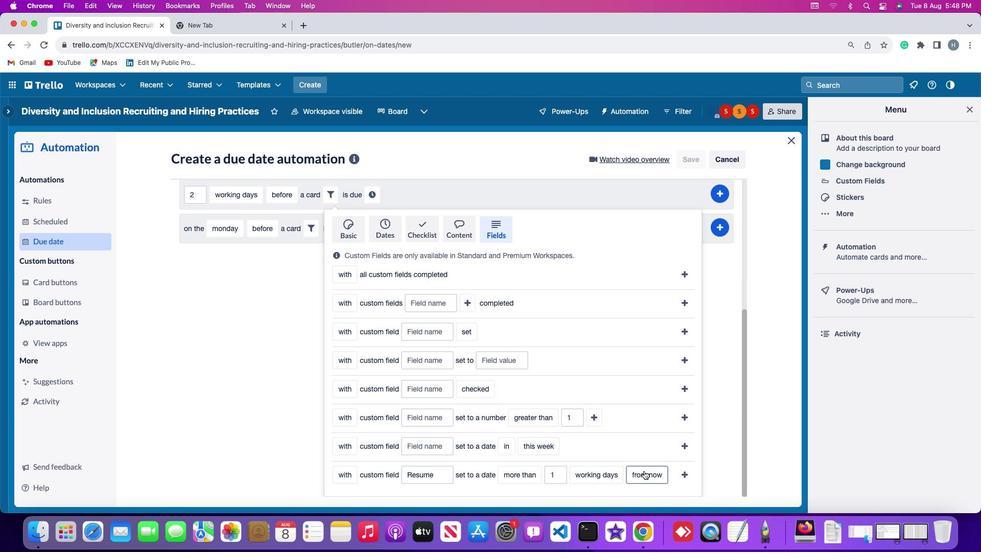 
Action: Mouse moved to (645, 458)
Screenshot: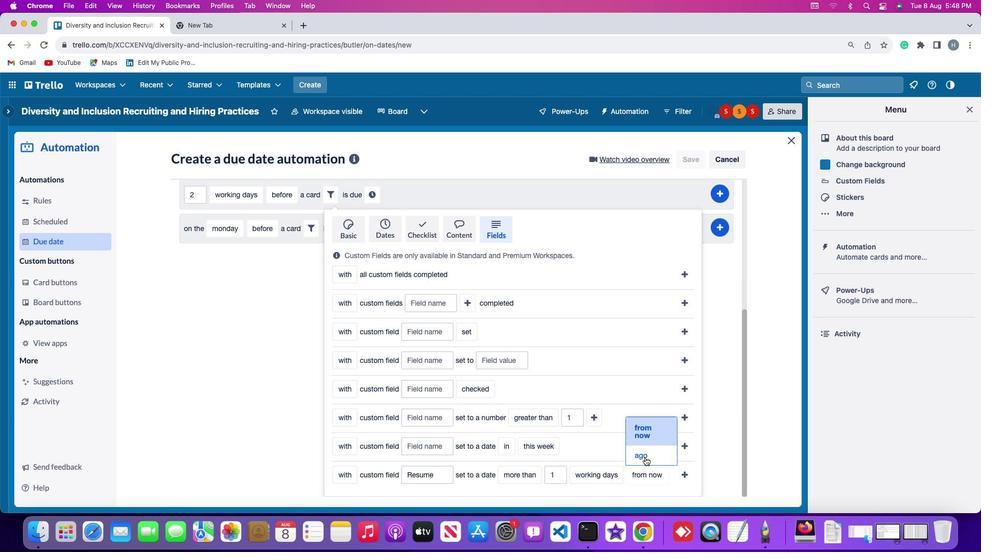 
Action: Mouse pressed left at (645, 458)
Screenshot: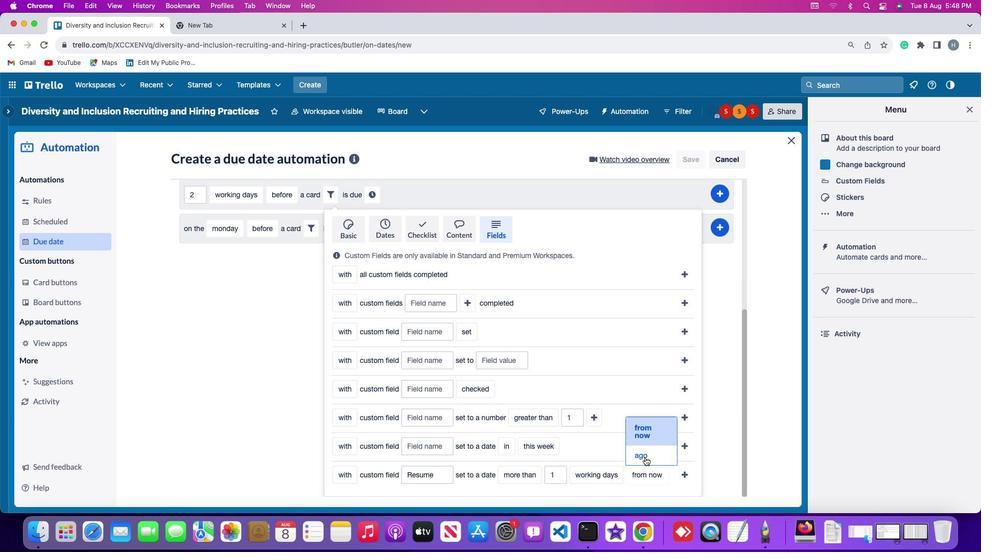 
Action: Mouse moved to (666, 472)
Screenshot: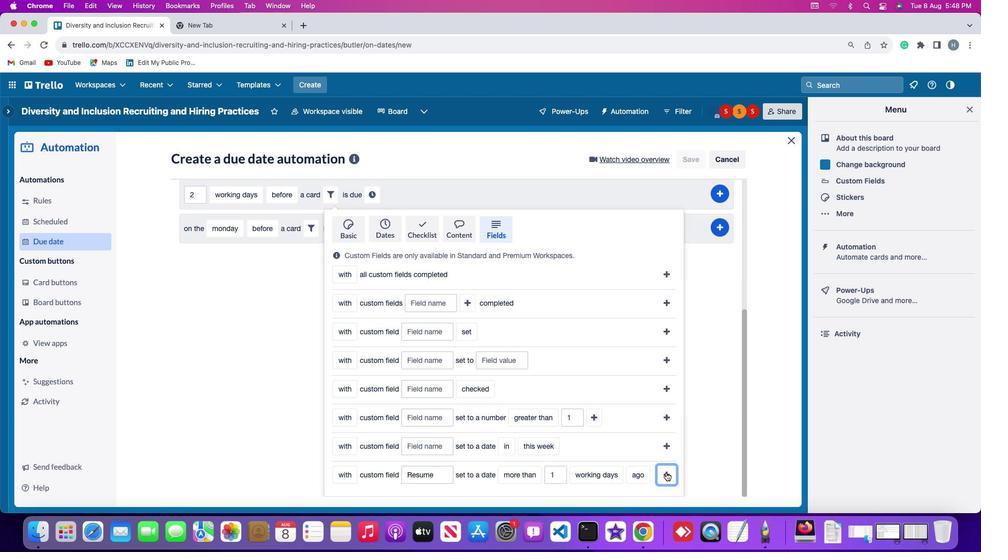 
Action: Mouse pressed left at (666, 472)
Screenshot: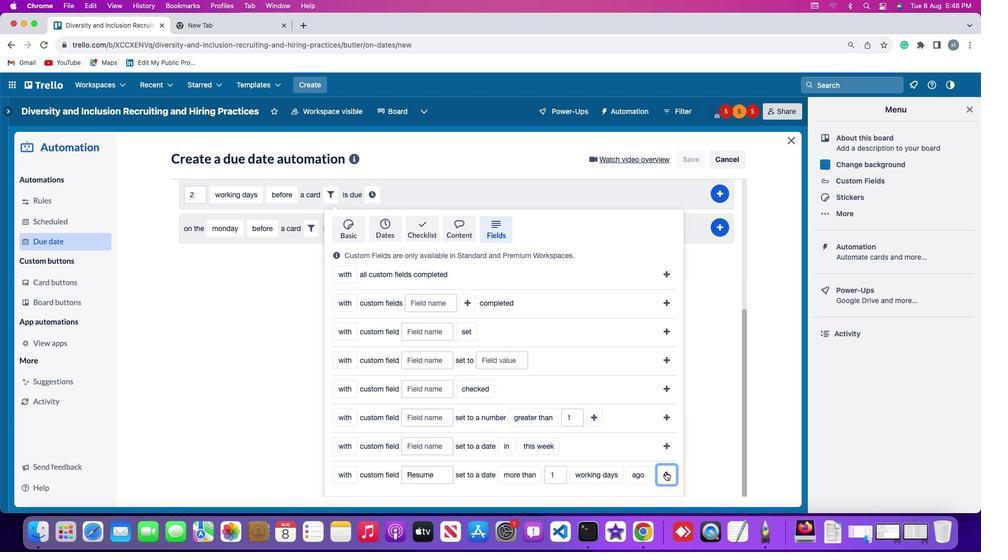 
Action: Mouse moved to (626, 411)
Screenshot: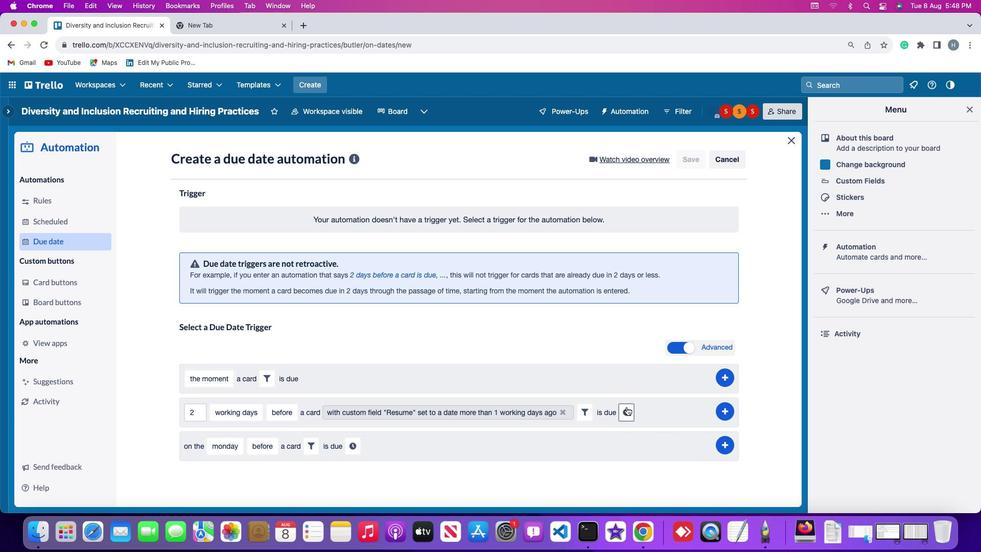 
Action: Mouse pressed left at (626, 411)
Screenshot: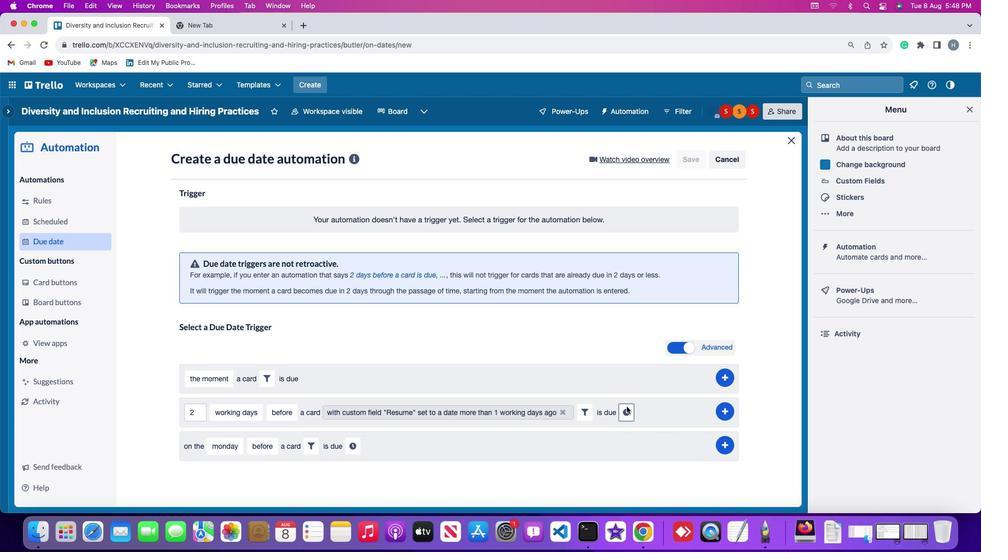 
Action: Mouse moved to (215, 437)
Screenshot: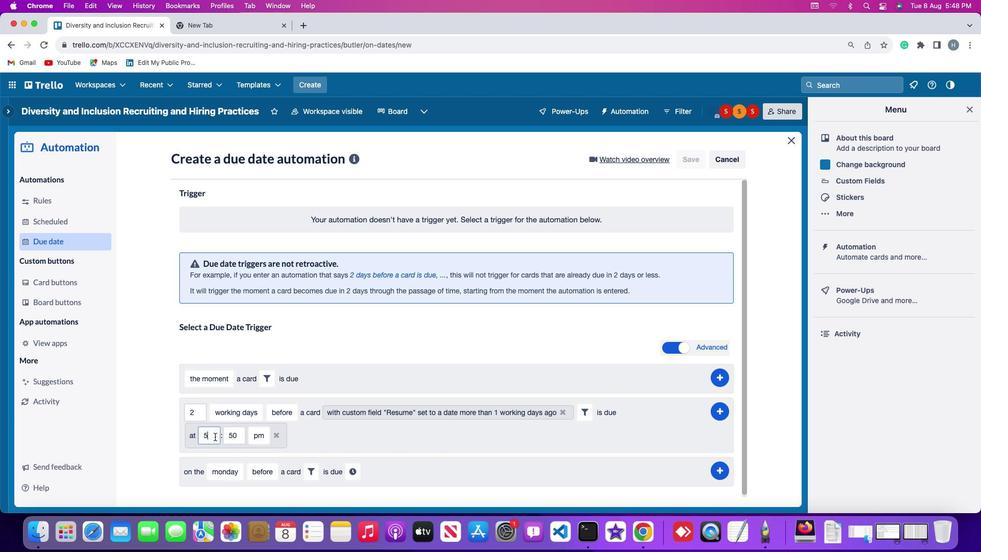
Action: Mouse pressed left at (215, 437)
Screenshot: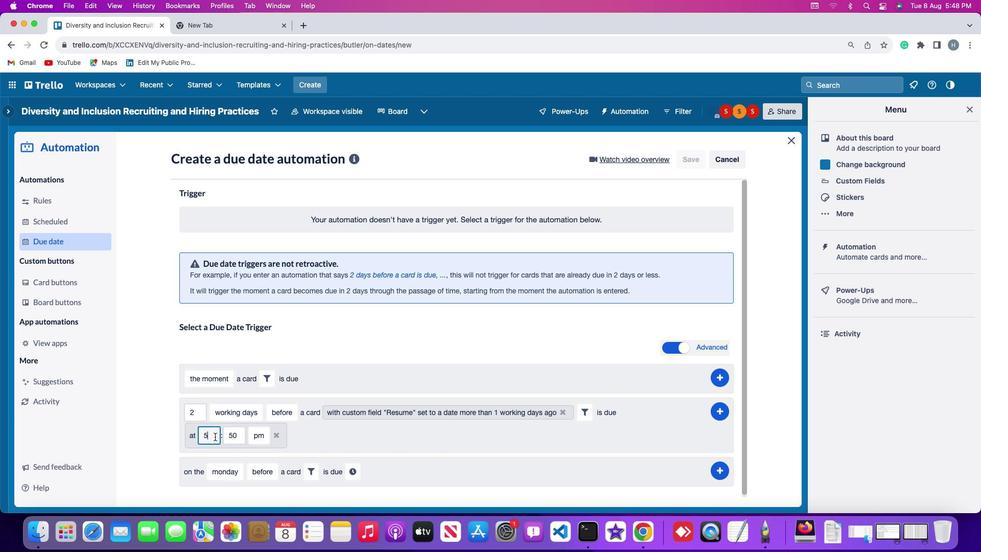 
Action: Key pressed Key.backspace'1''1'
Screenshot: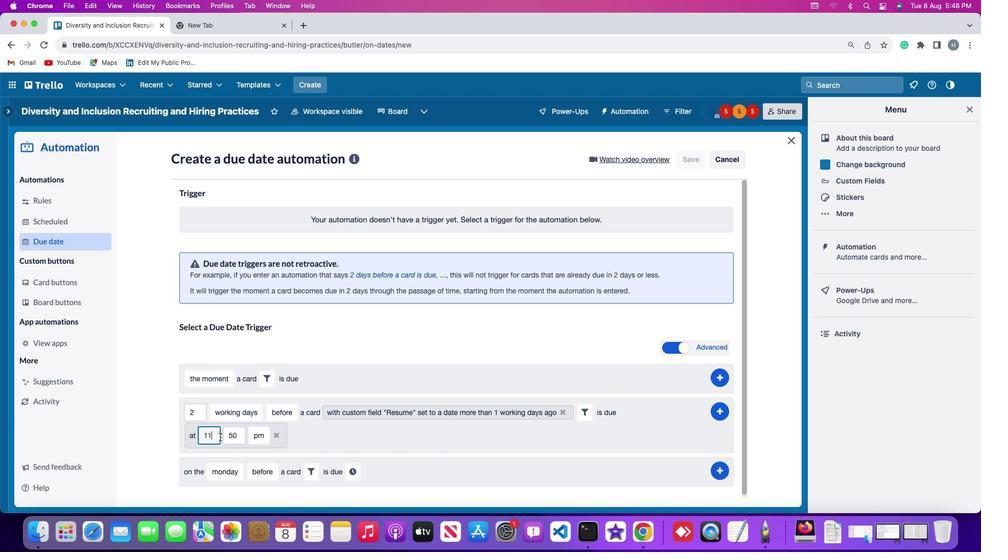 
Action: Mouse moved to (240, 436)
Screenshot: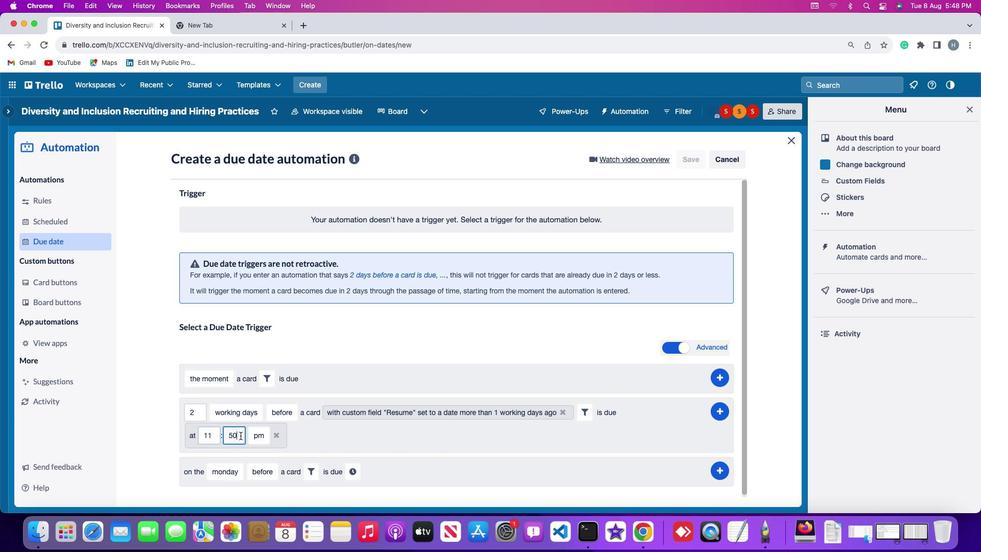 
Action: Mouse pressed left at (240, 436)
Screenshot: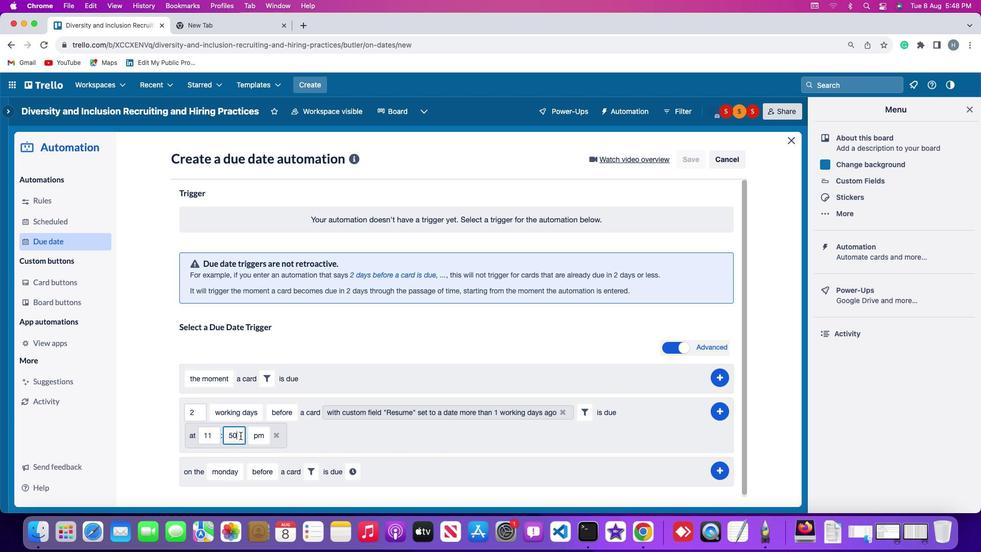 
Action: Mouse moved to (240, 436)
Screenshot: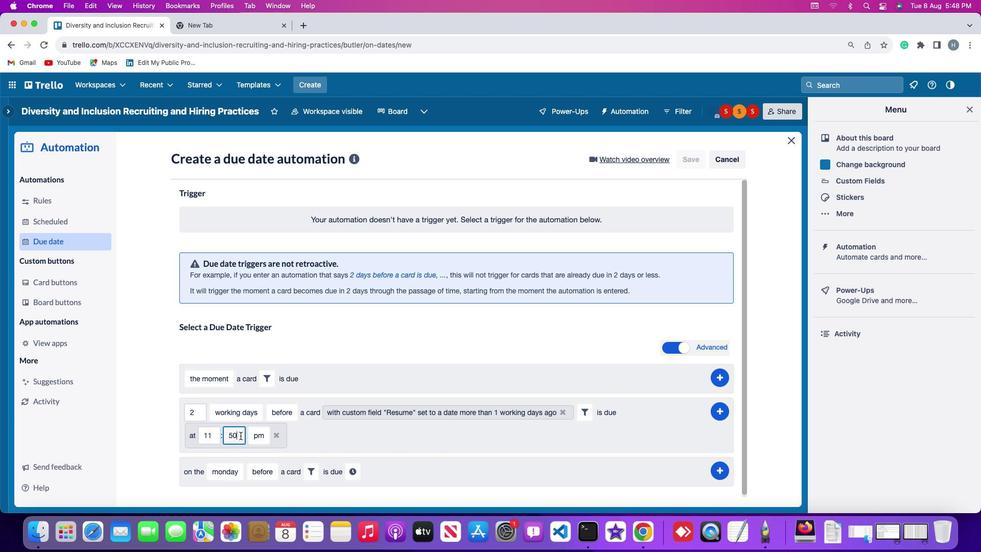 
Action: Key pressed Key.backspaceKey.backspace
Screenshot: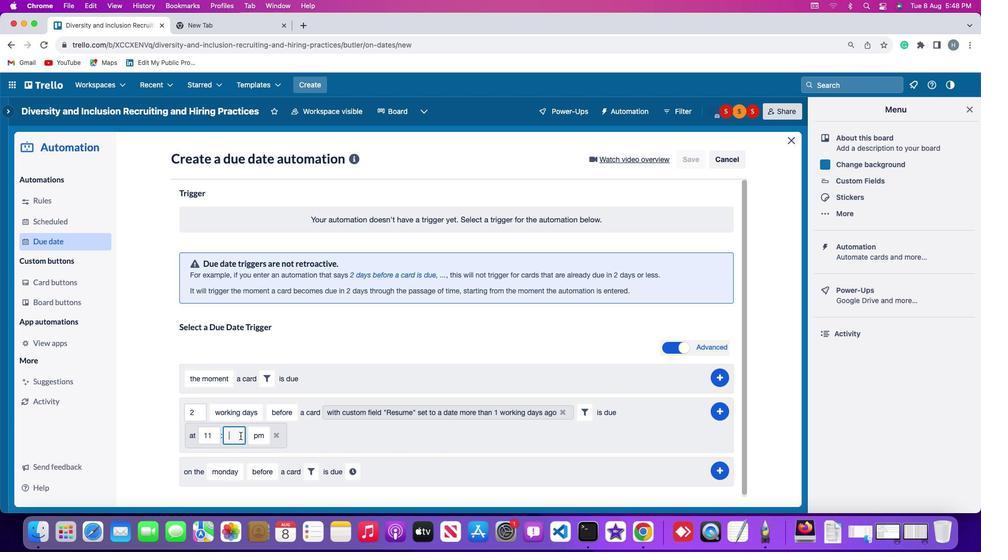 
Action: Mouse moved to (240, 435)
Screenshot: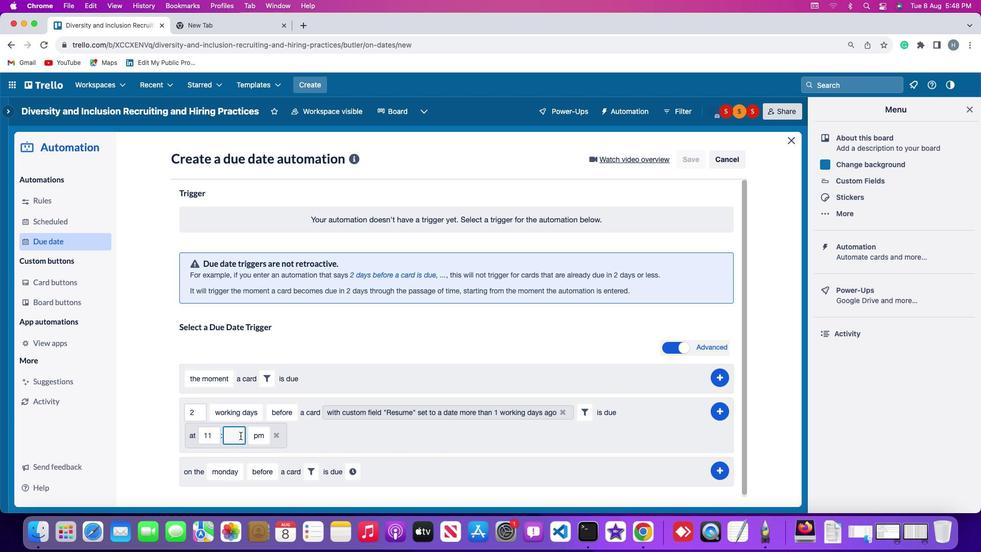 
Action: Key pressed '0''0'
Screenshot: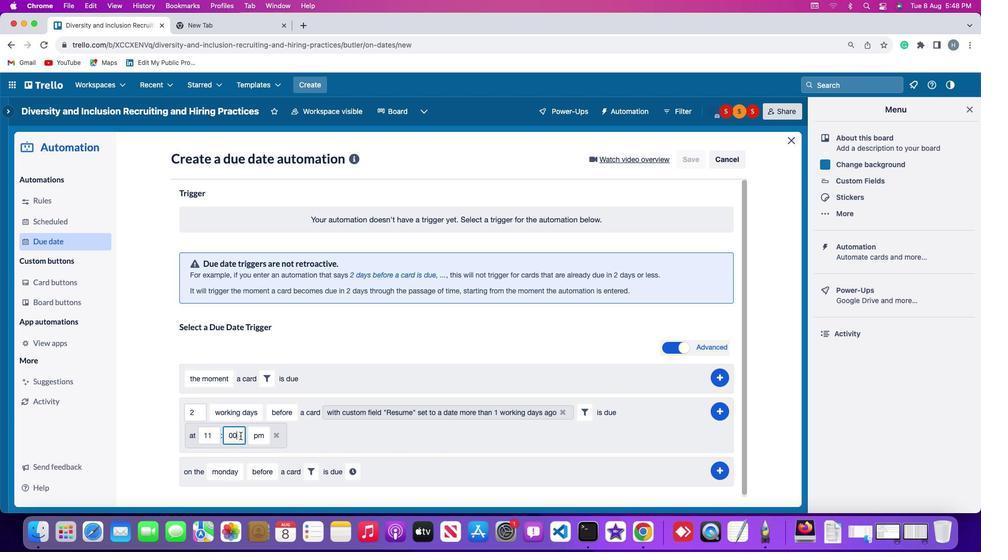 
Action: Mouse moved to (260, 435)
Screenshot: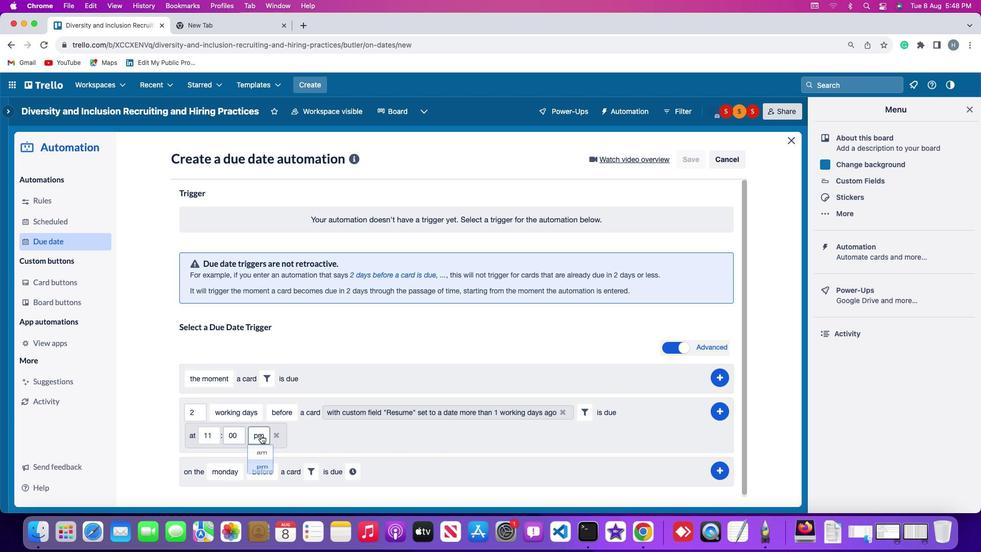 
Action: Mouse pressed left at (260, 435)
Screenshot: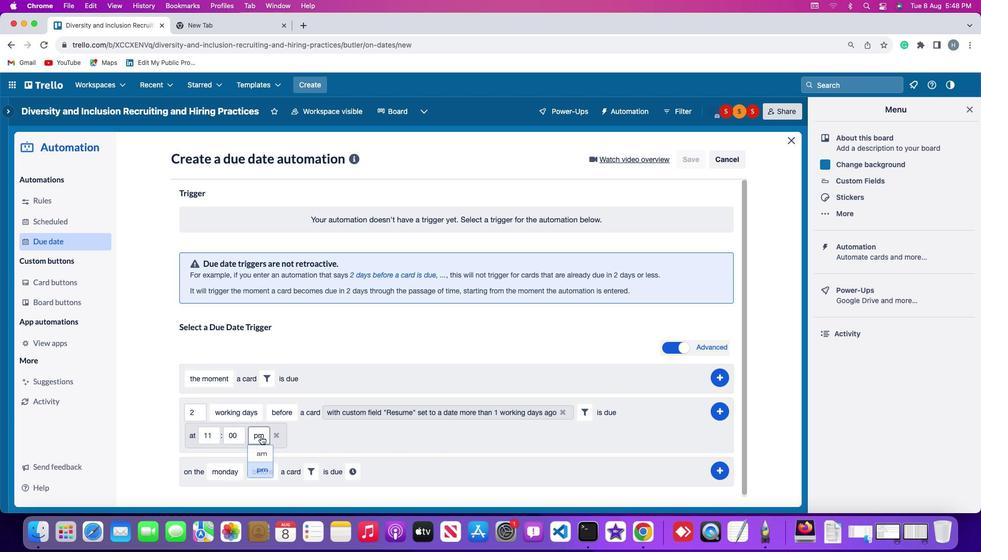 
Action: Mouse moved to (267, 452)
Screenshot: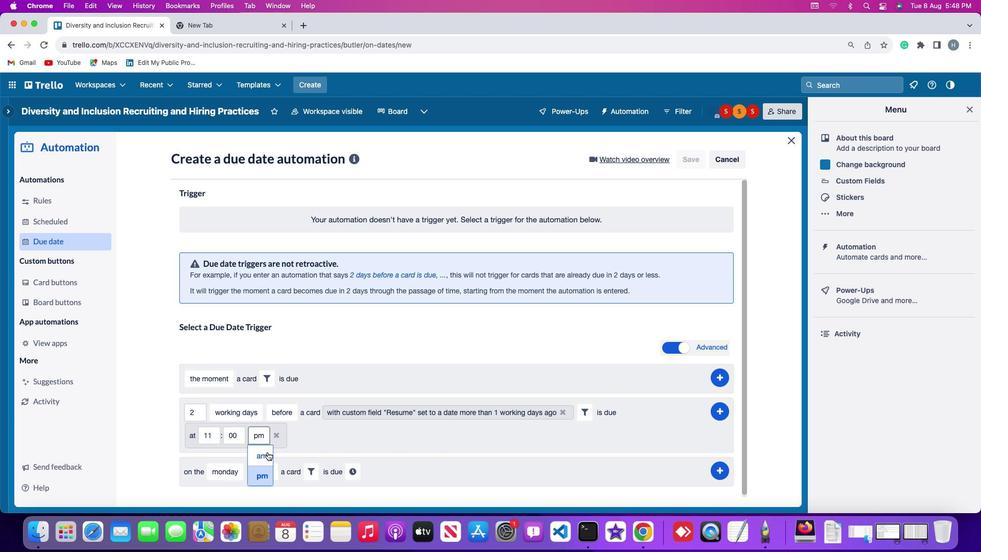 
Action: Mouse pressed left at (267, 452)
Screenshot: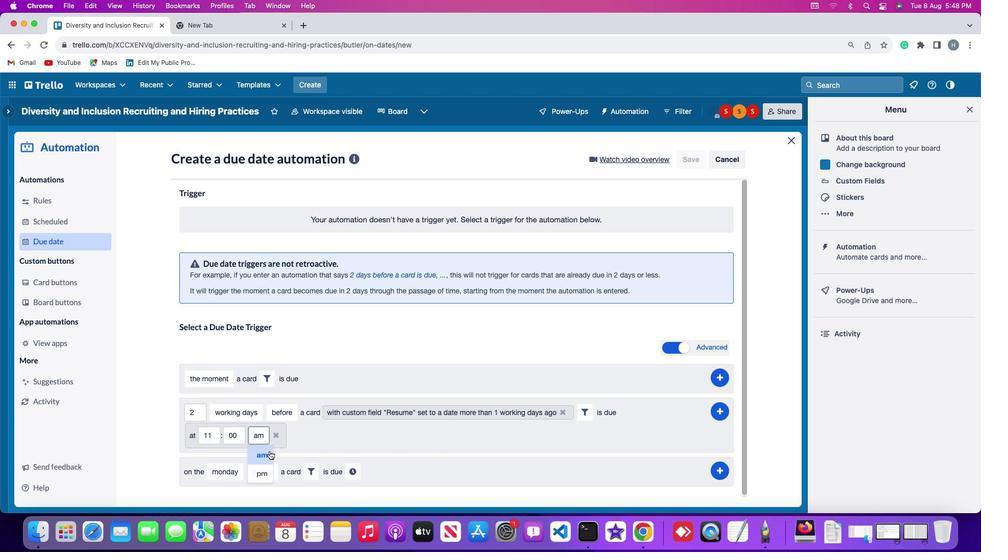 
Action: Mouse moved to (720, 410)
Screenshot: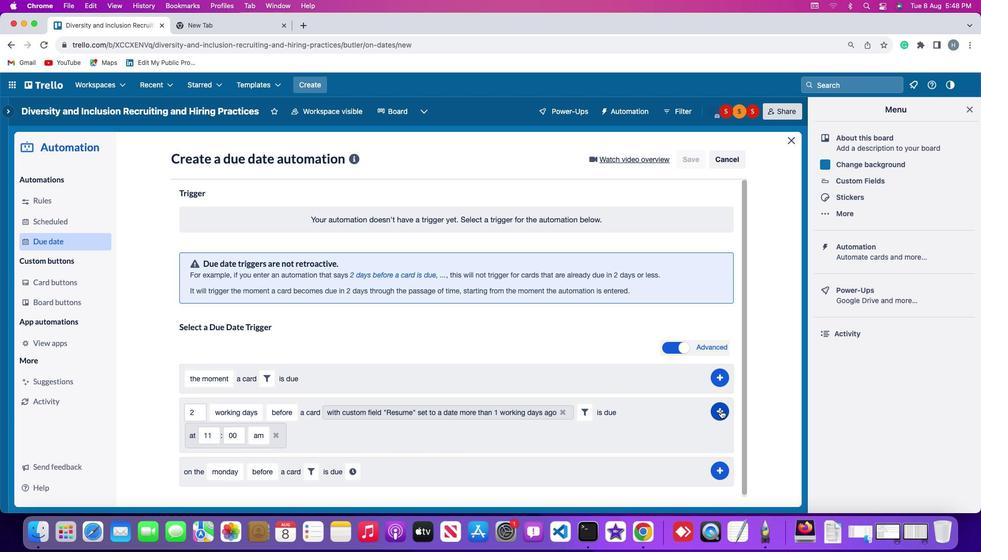 
Action: Mouse pressed left at (720, 410)
Screenshot: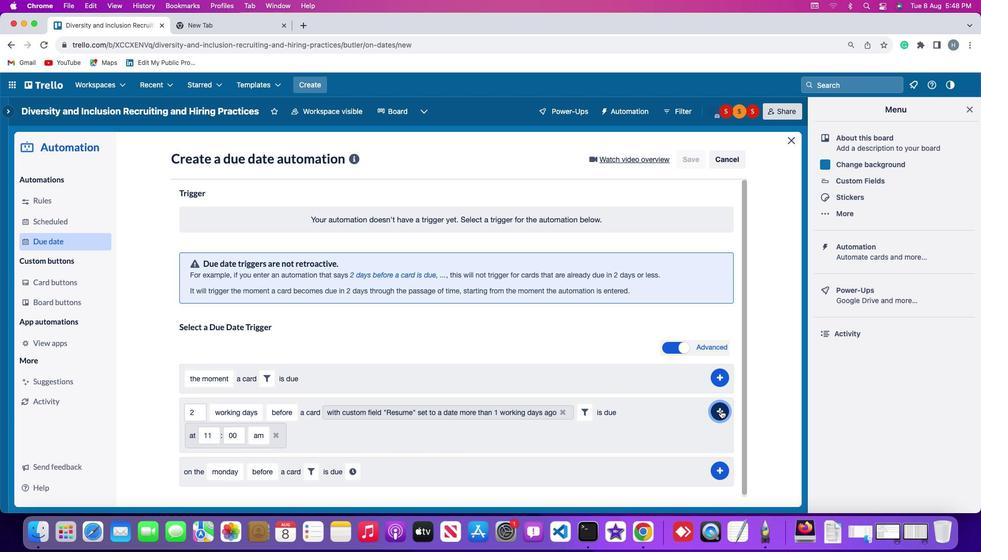 
Action: Mouse moved to (773, 335)
Screenshot: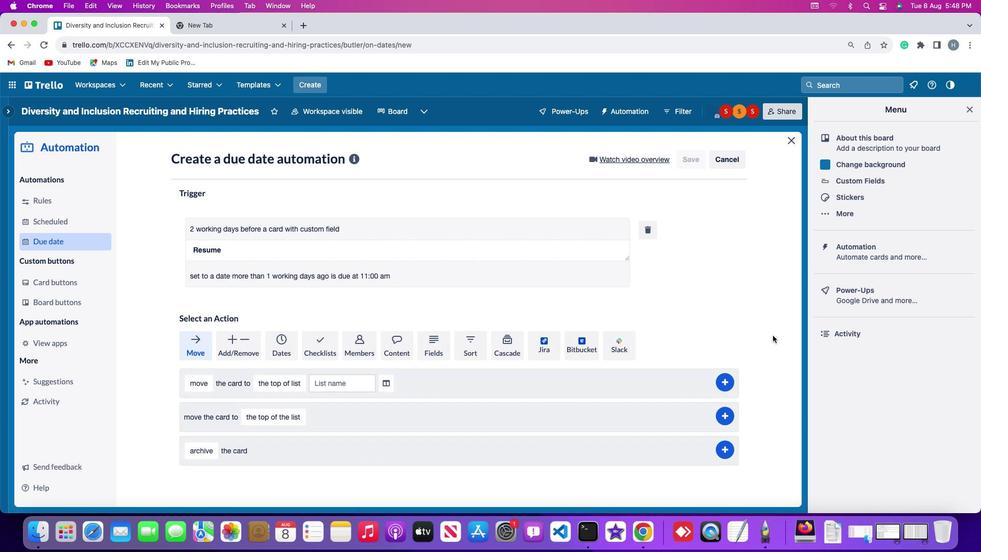 
